 Task: Create a due date automation trigger when advanced on, on the monday of the week a card is due add content with a name or a description ending with resume at 11:00 AM.
Action: Mouse moved to (1294, 131)
Screenshot: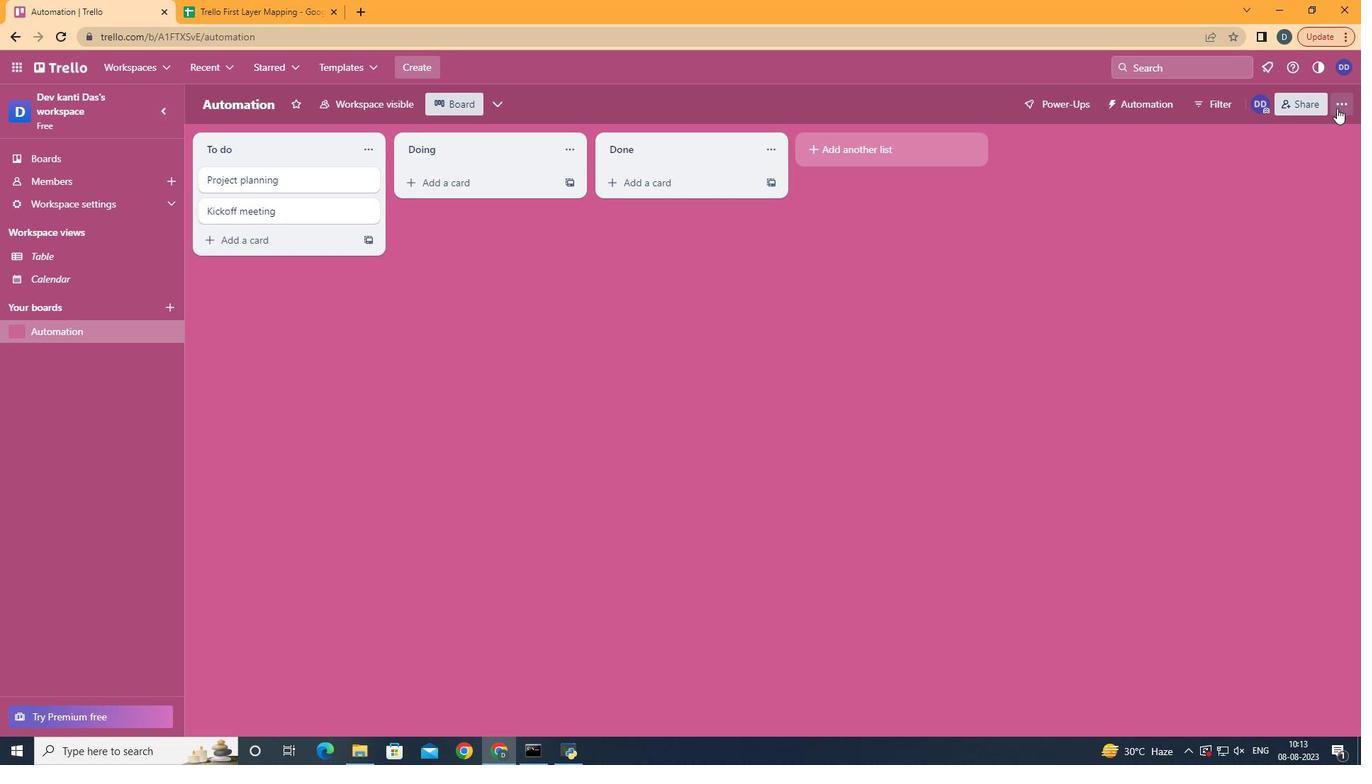 
Action: Mouse pressed left at (1294, 131)
Screenshot: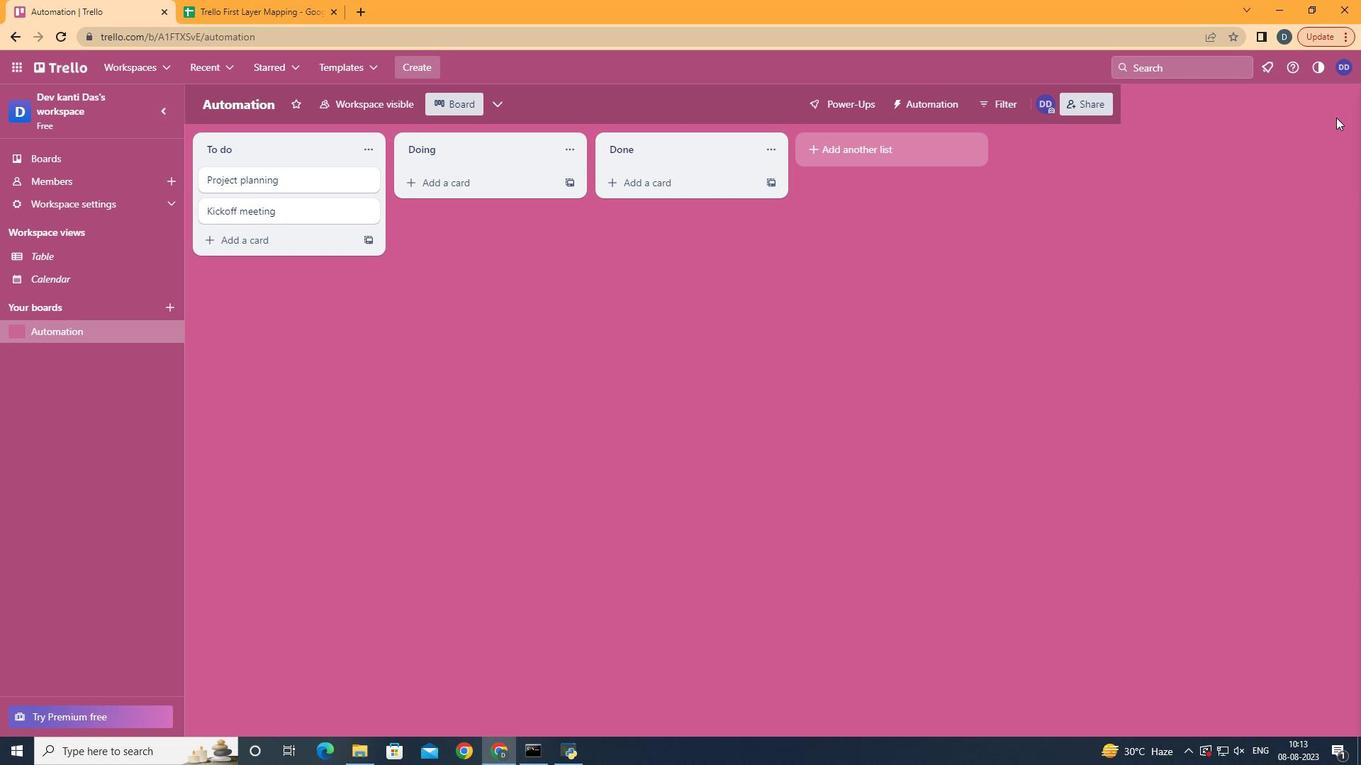 
Action: Mouse moved to (1185, 316)
Screenshot: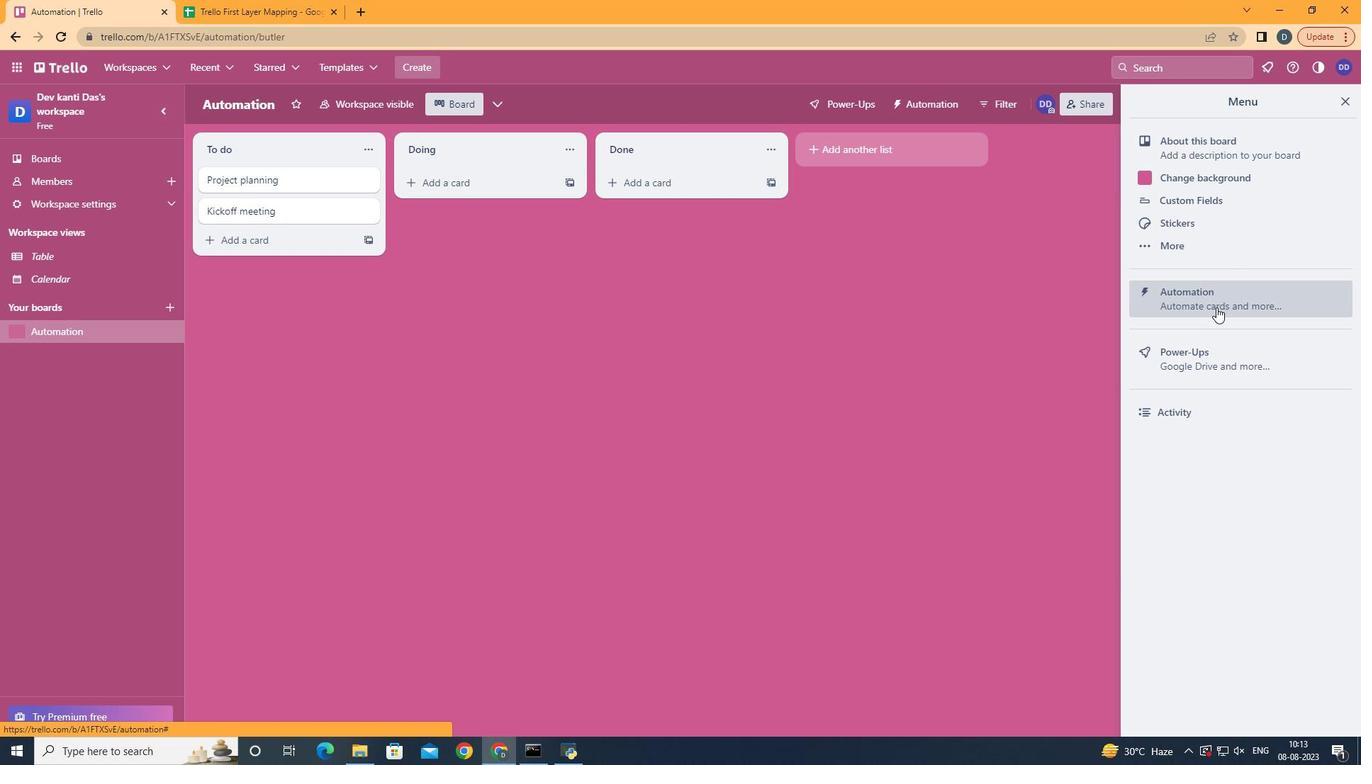 
Action: Mouse pressed left at (1185, 316)
Screenshot: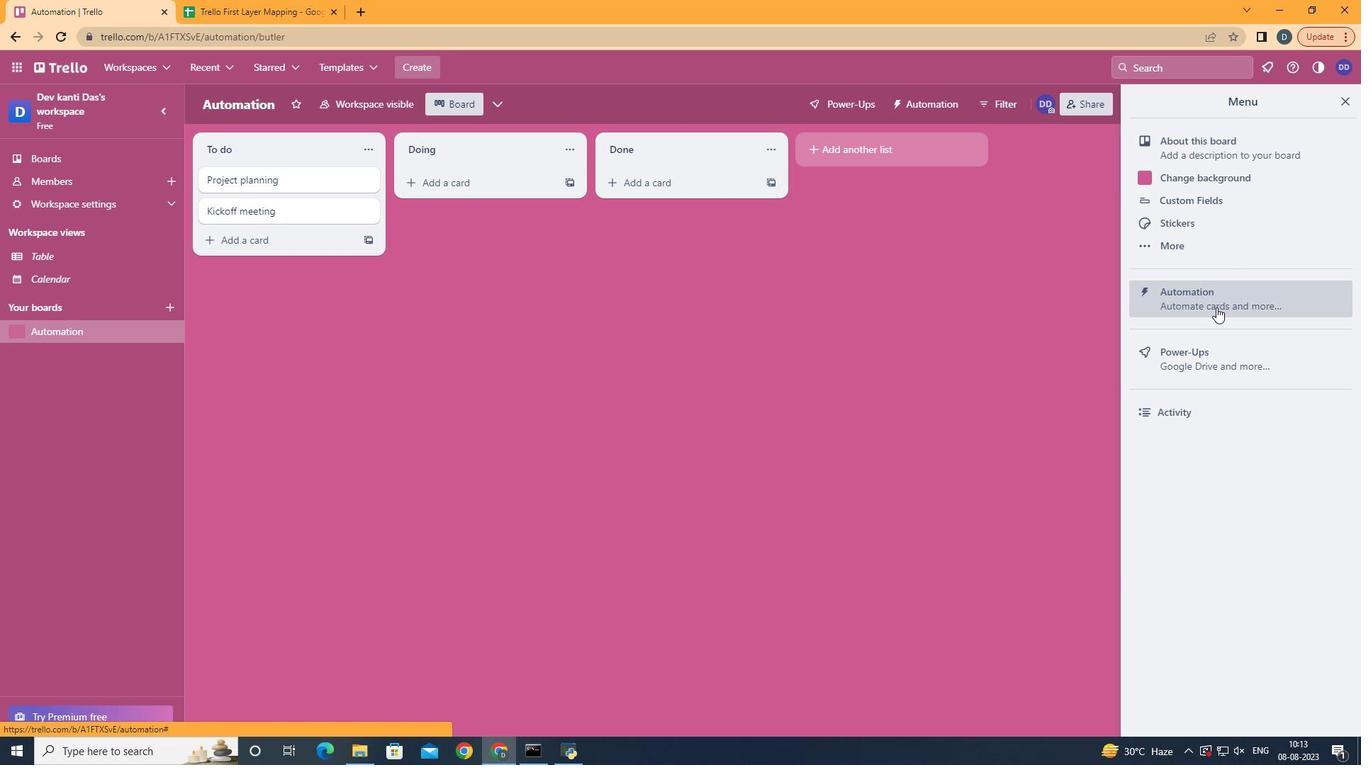 
Action: Mouse moved to (331, 295)
Screenshot: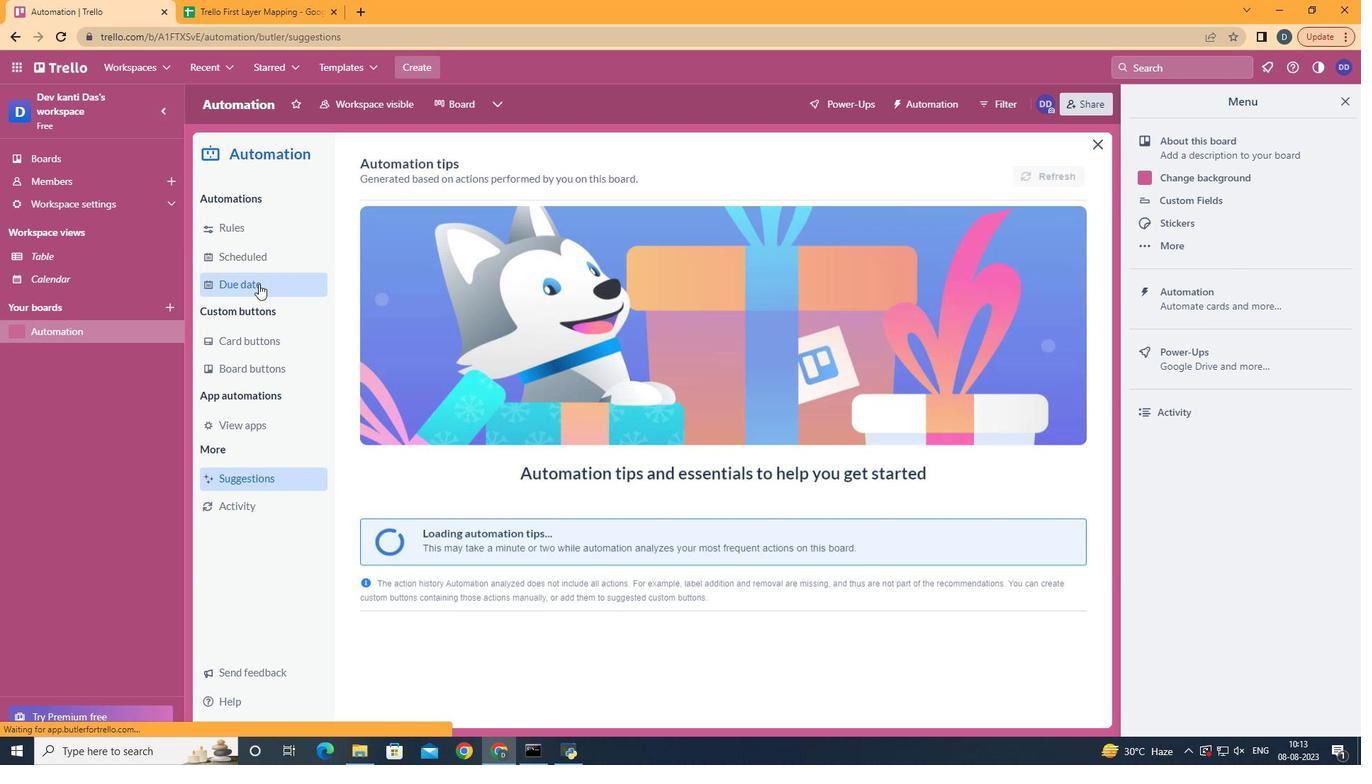
Action: Mouse pressed left at (331, 295)
Screenshot: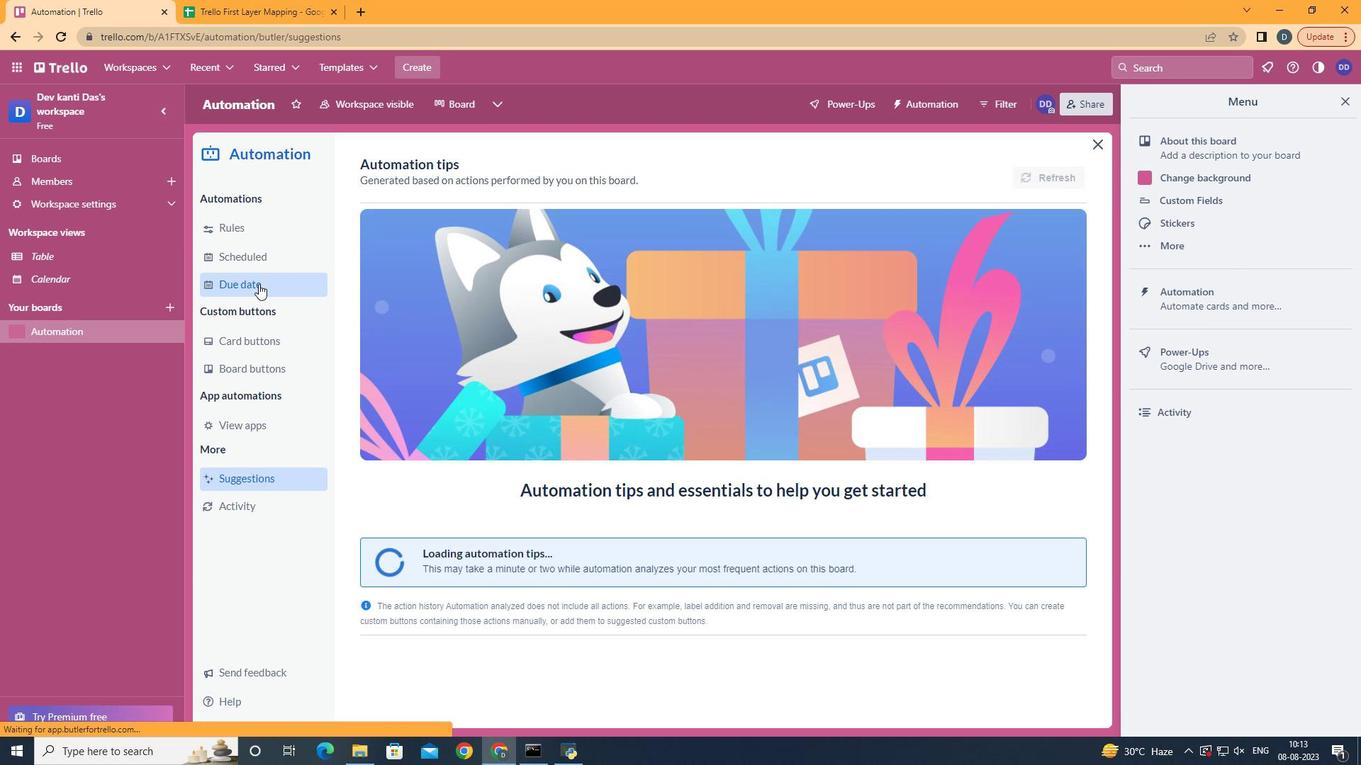 
Action: Mouse moved to (986, 189)
Screenshot: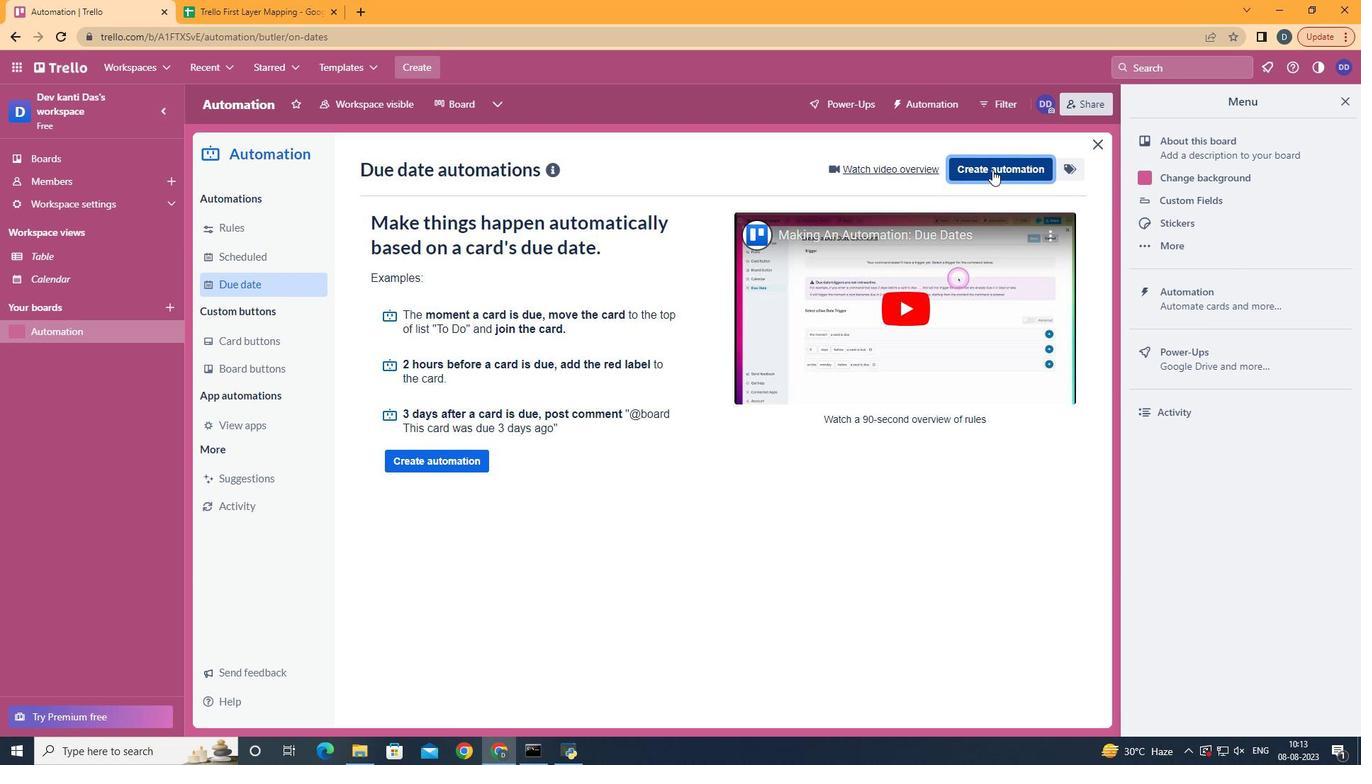 
Action: Mouse pressed left at (986, 189)
Screenshot: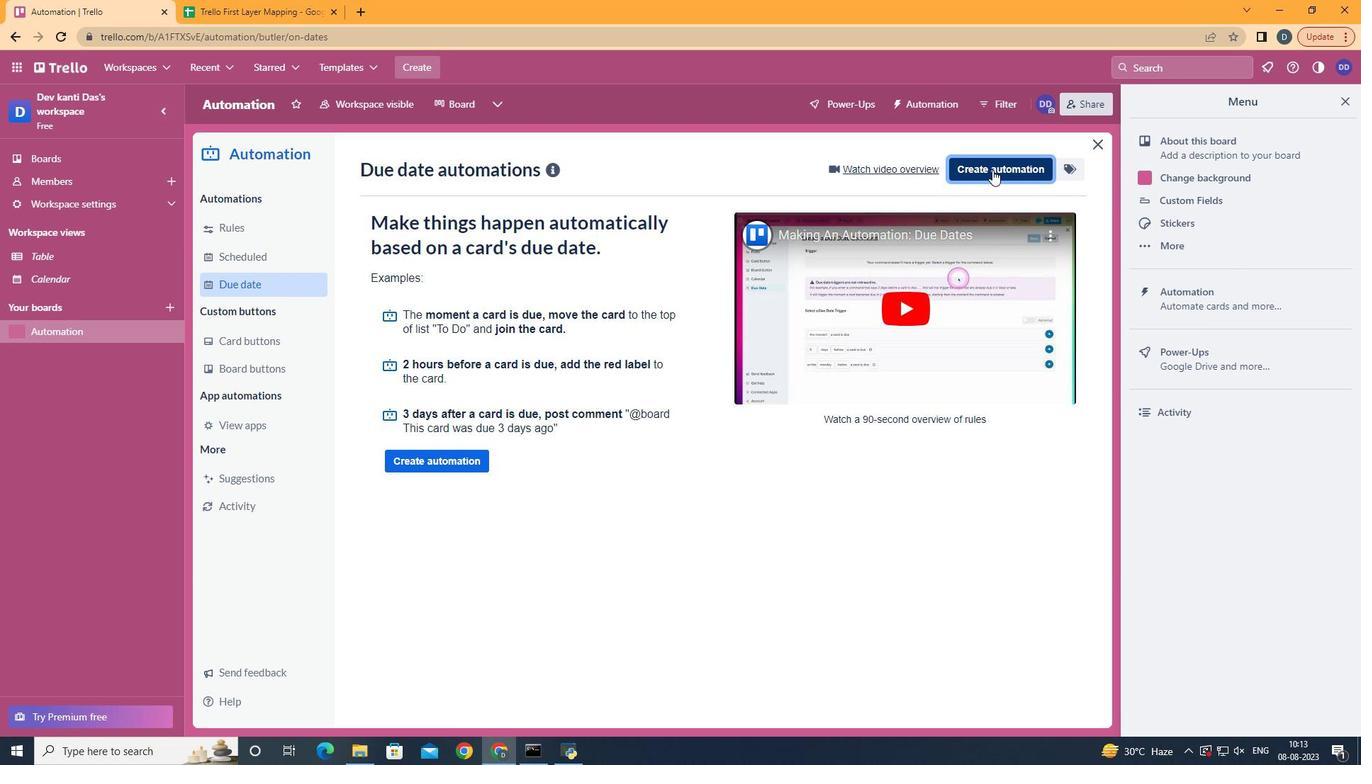 
Action: Mouse moved to (758, 320)
Screenshot: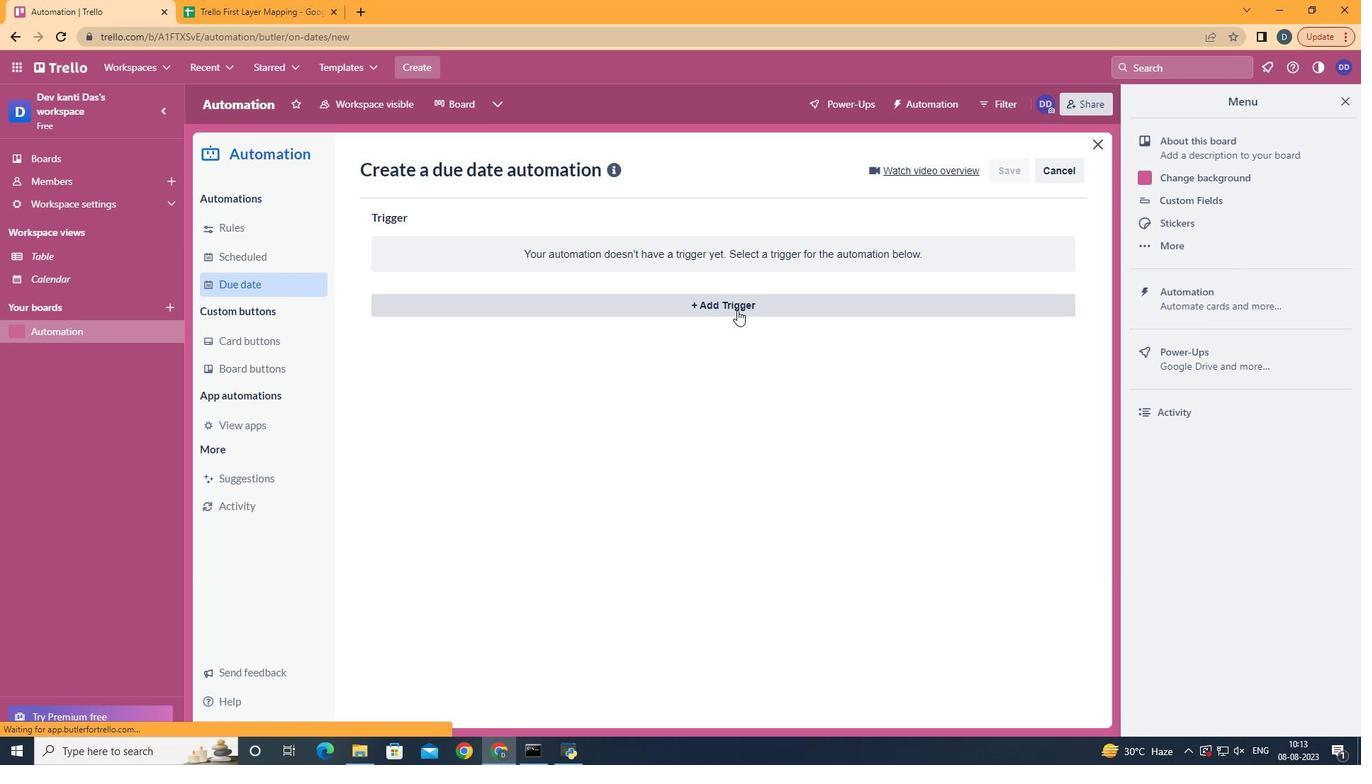 
Action: Mouse pressed left at (758, 320)
Screenshot: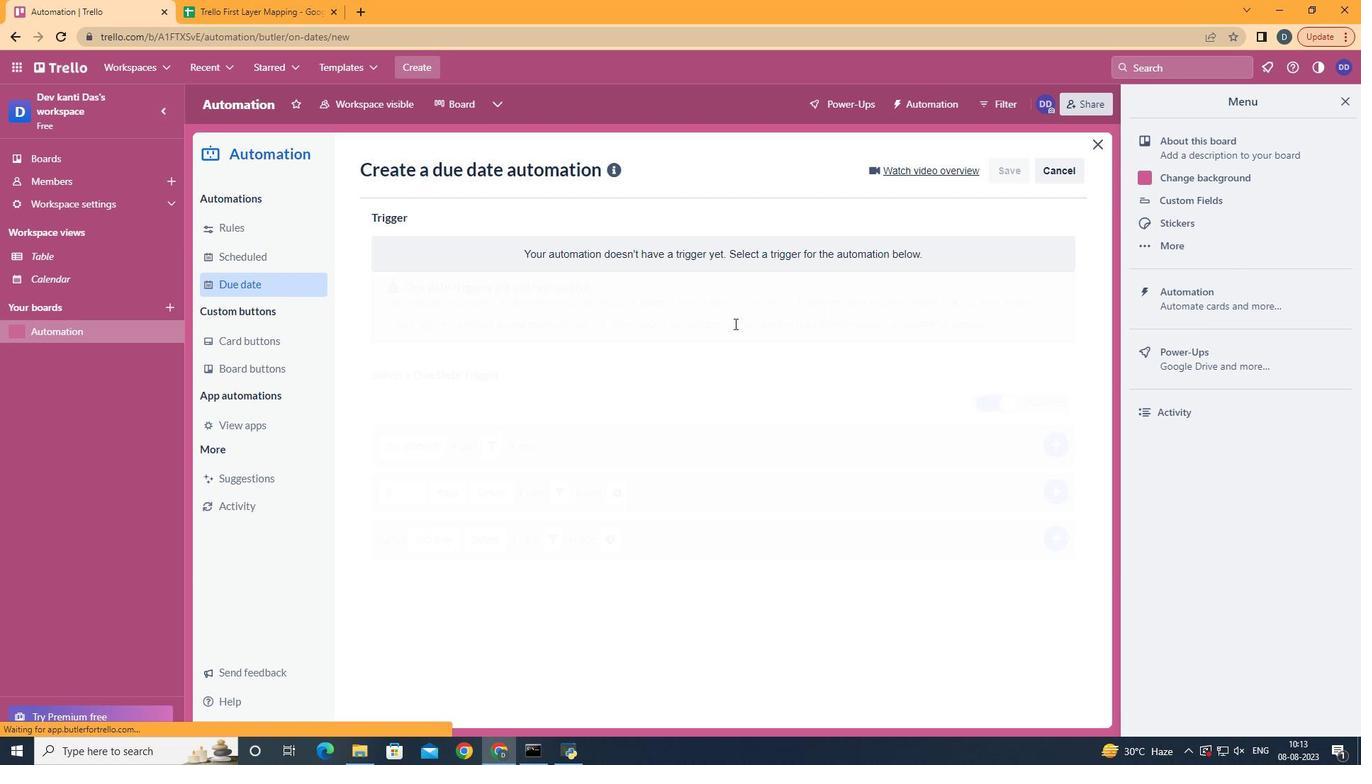 
Action: Mouse moved to (521, 370)
Screenshot: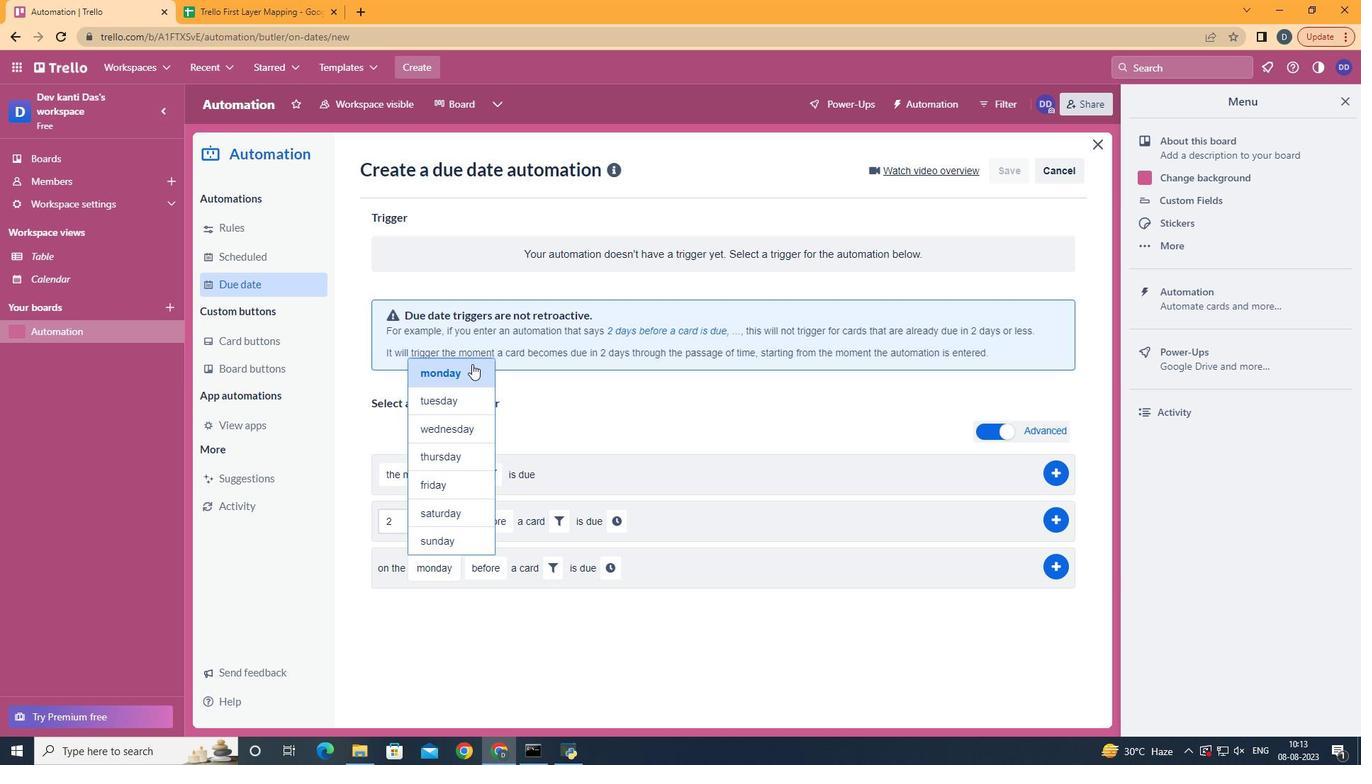
Action: Mouse pressed left at (521, 370)
Screenshot: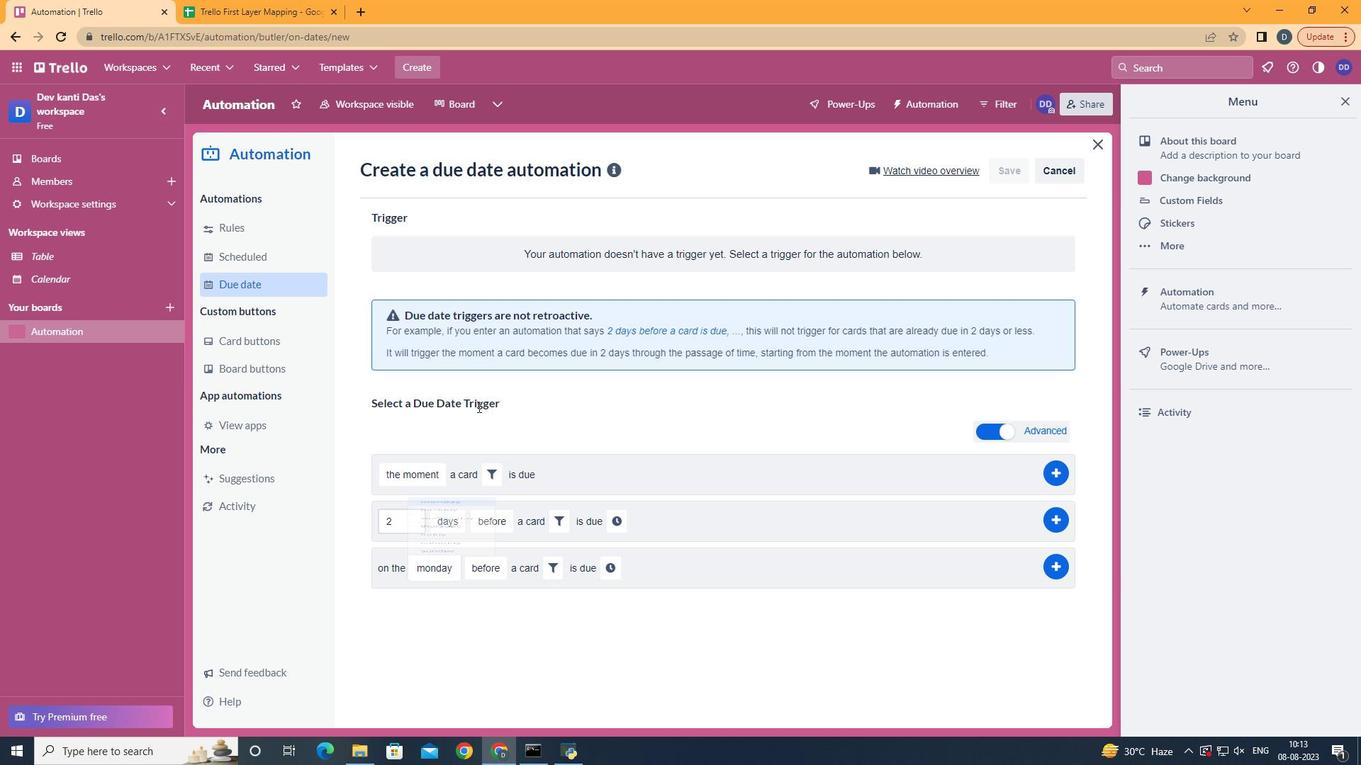 
Action: Mouse moved to (572, 632)
Screenshot: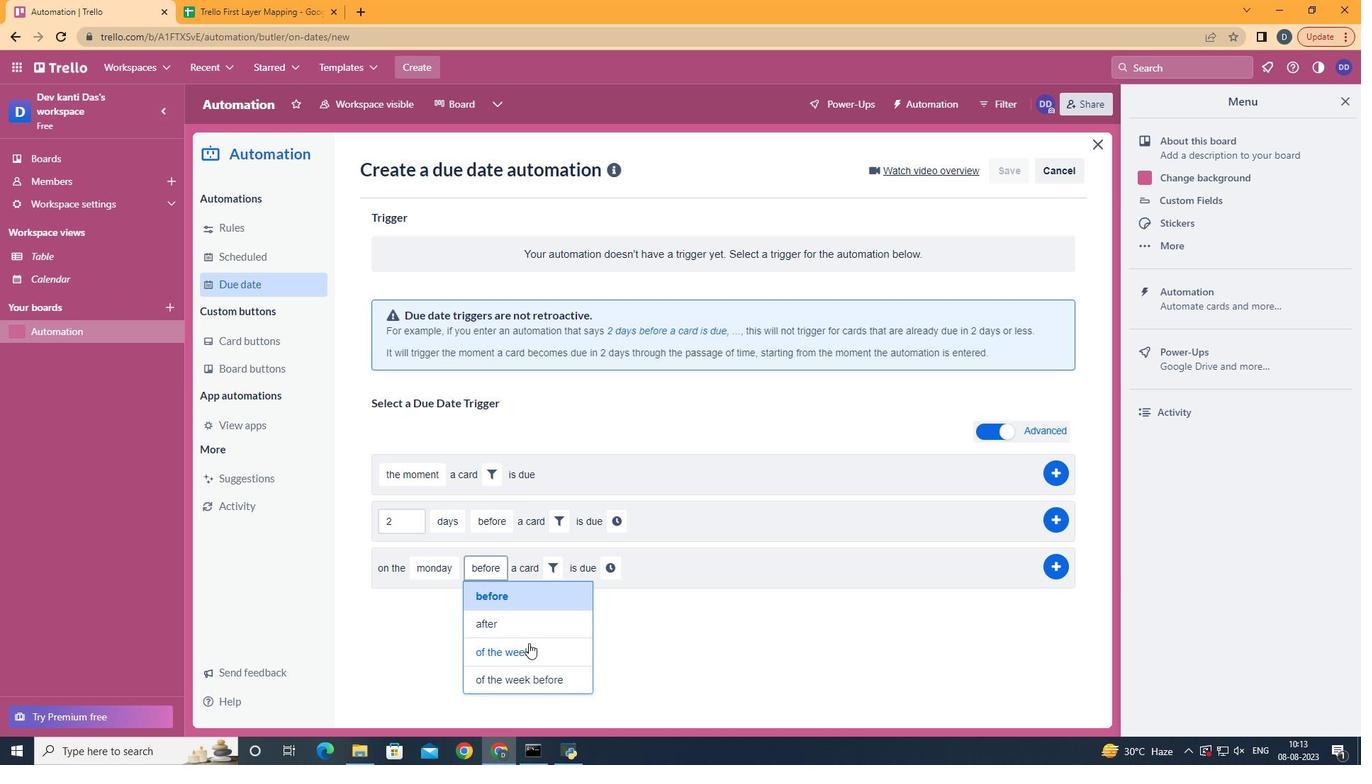 
Action: Mouse pressed left at (572, 632)
Screenshot: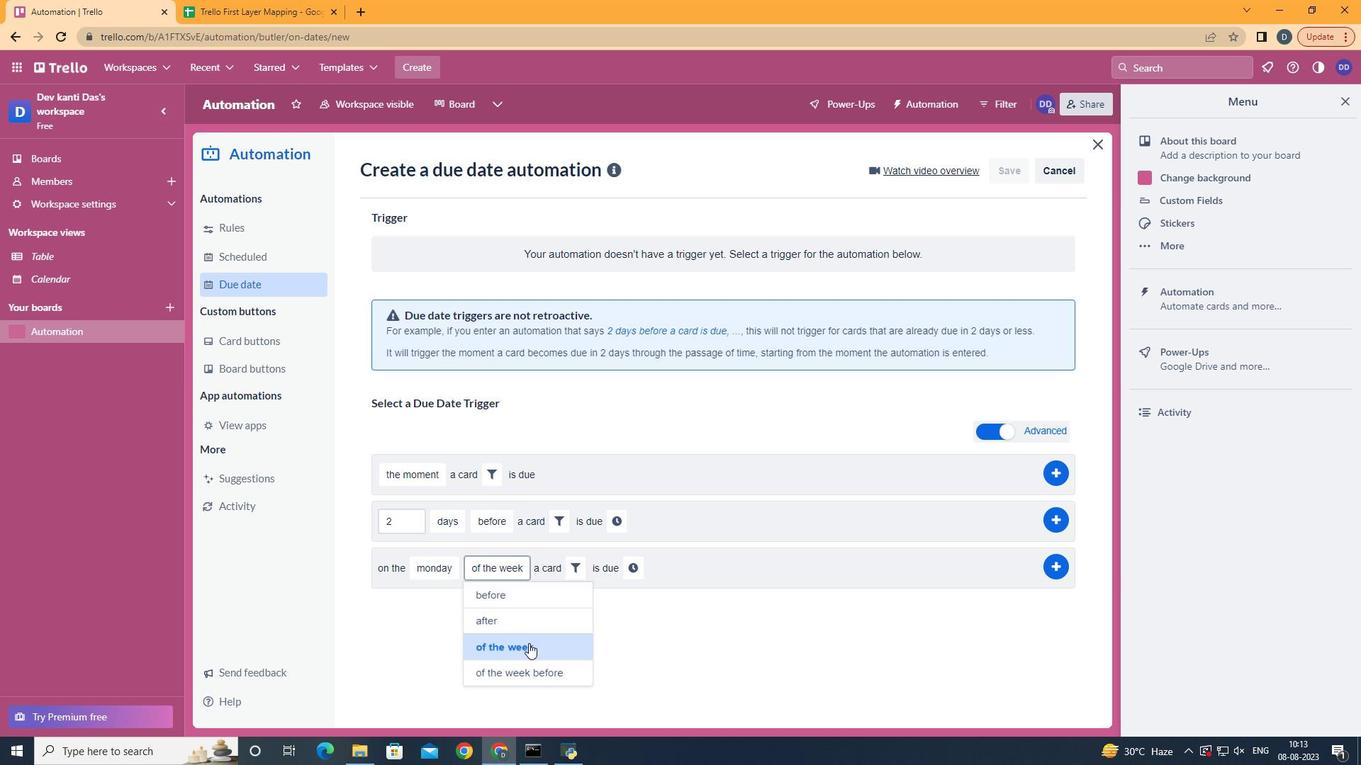 
Action: Mouse moved to (613, 565)
Screenshot: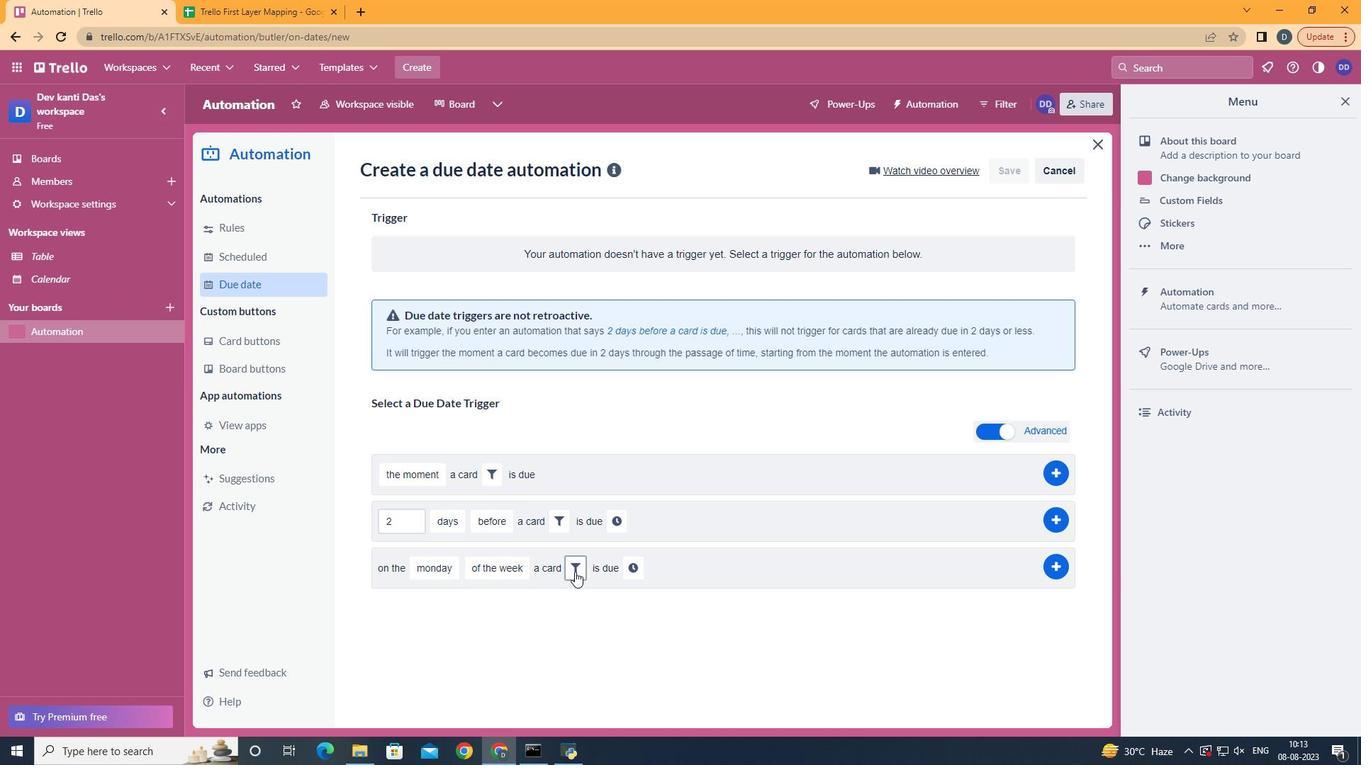 
Action: Mouse pressed left at (613, 565)
Screenshot: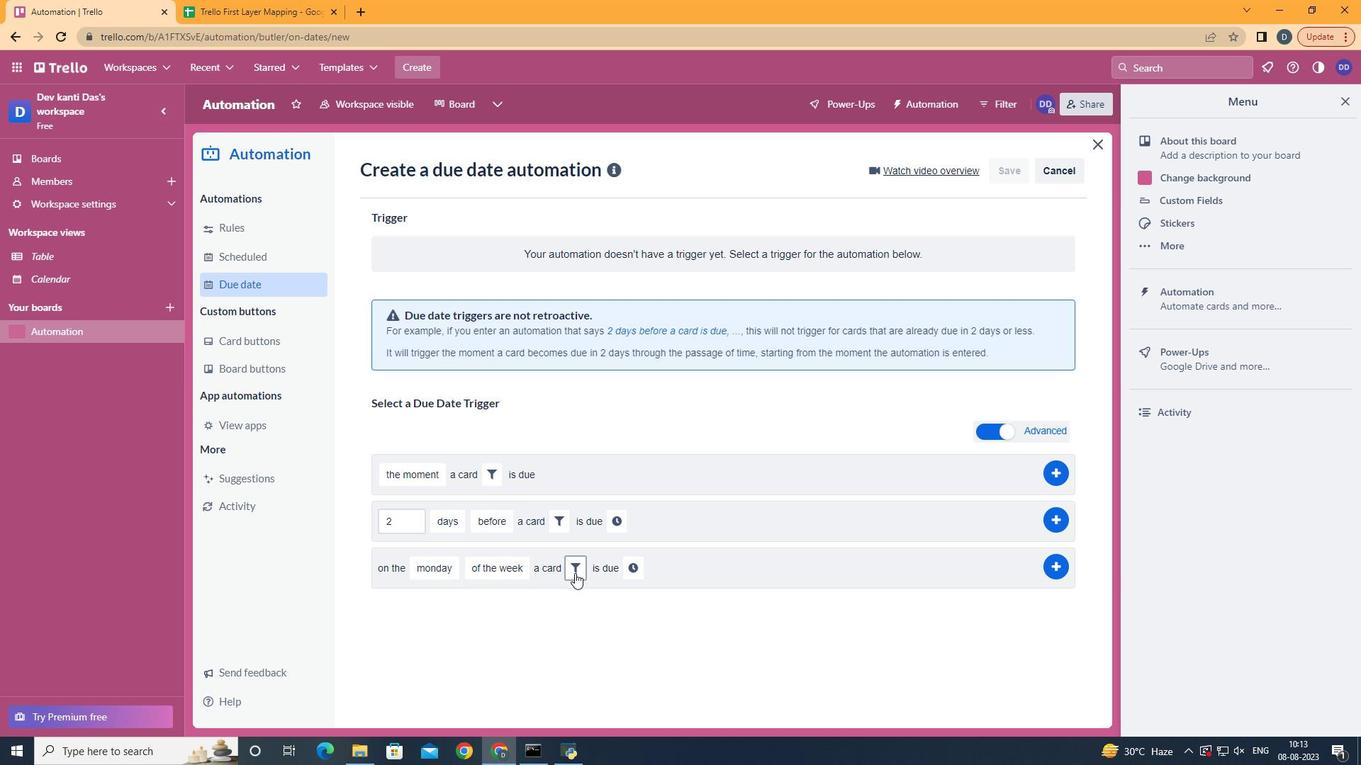 
Action: Mouse moved to (771, 598)
Screenshot: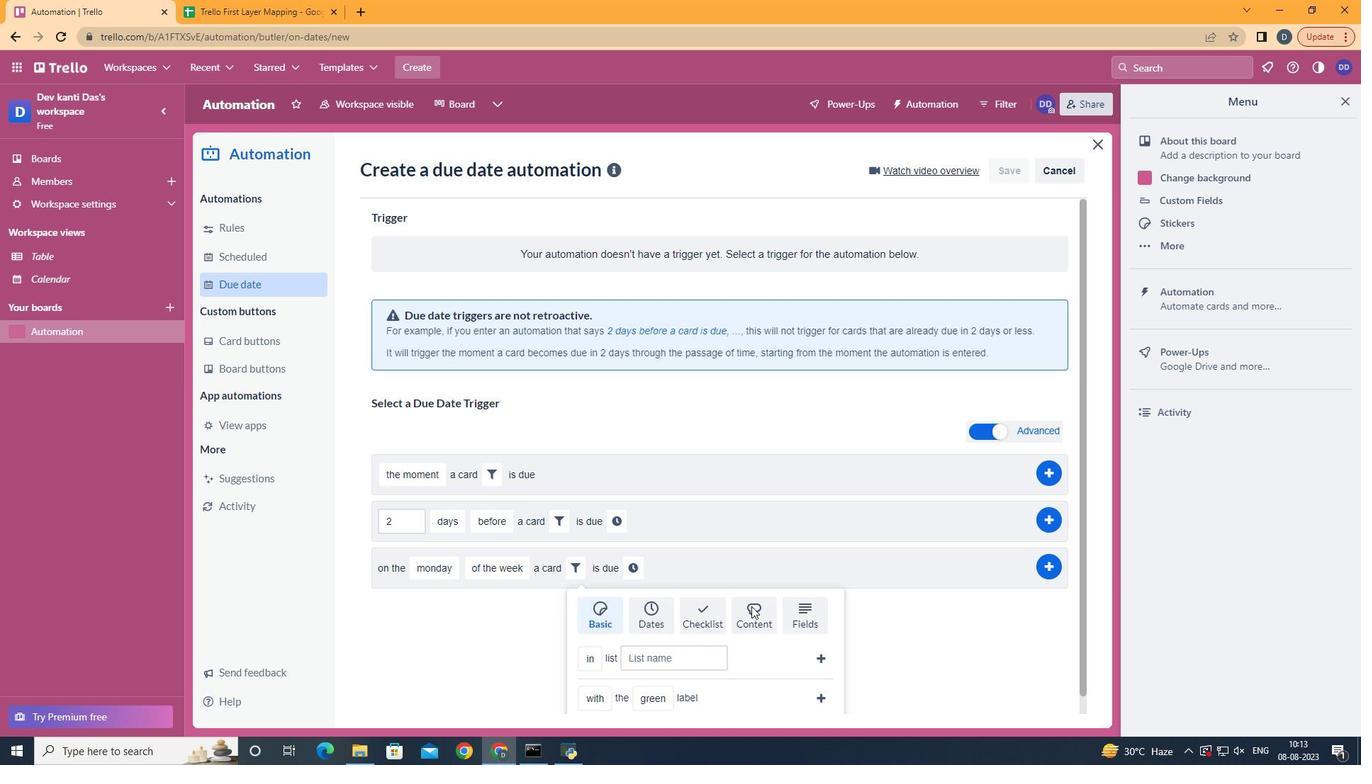 
Action: Mouse pressed left at (771, 598)
Screenshot: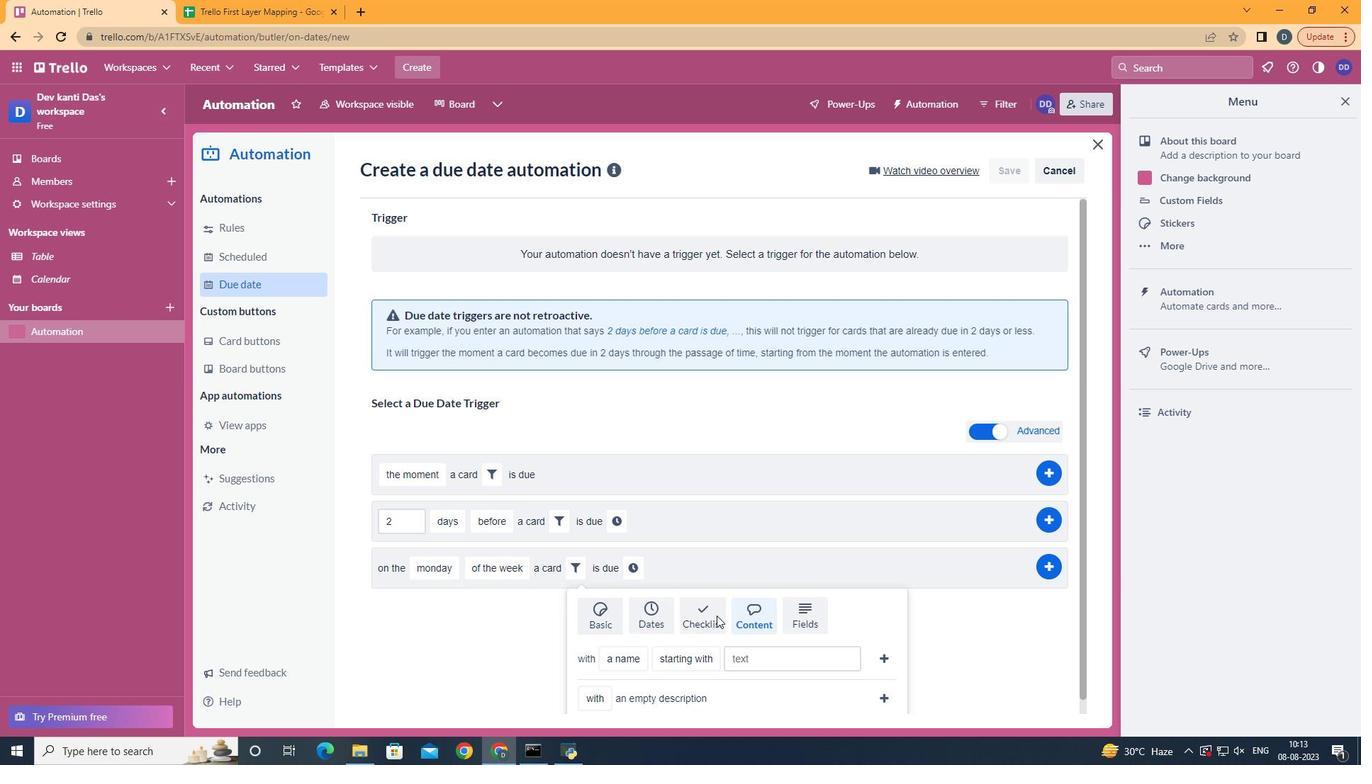 
Action: Mouse moved to (681, 620)
Screenshot: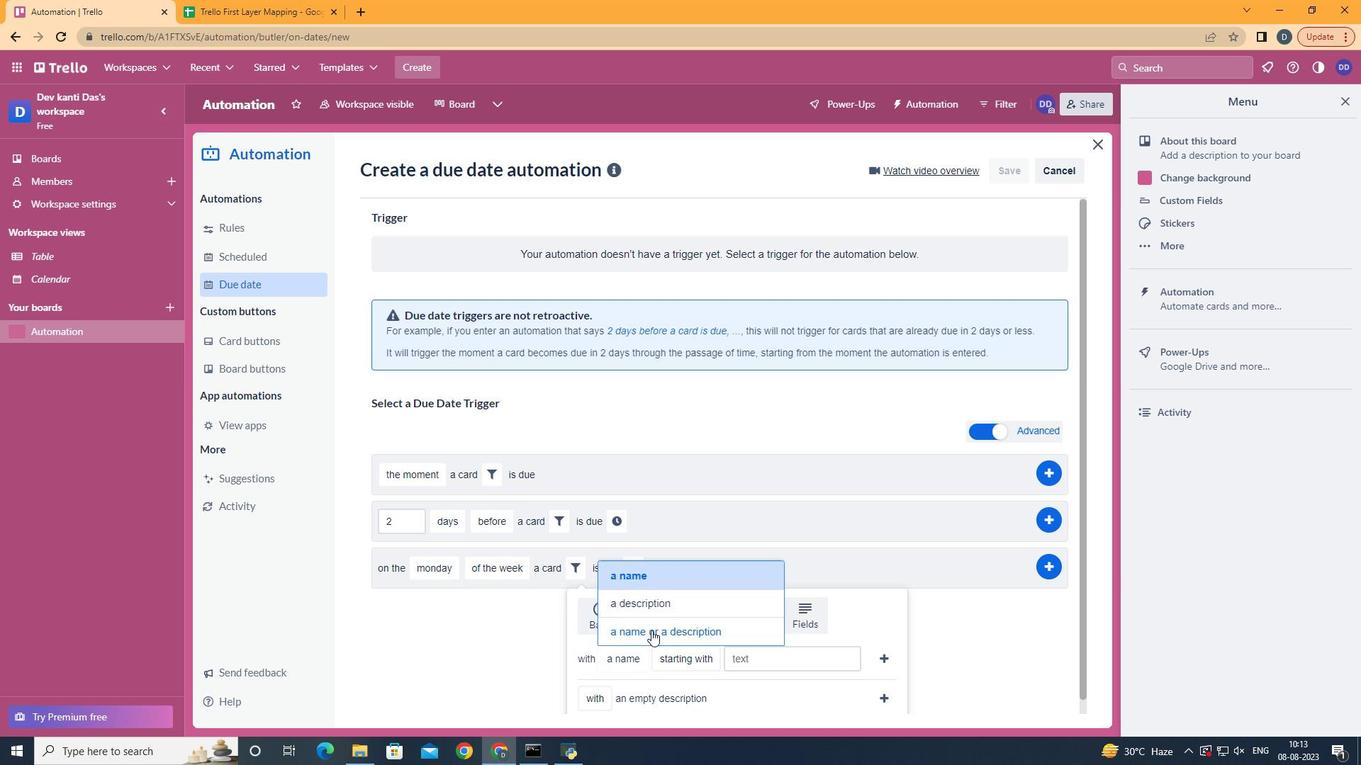 
Action: Mouse pressed left at (681, 620)
Screenshot: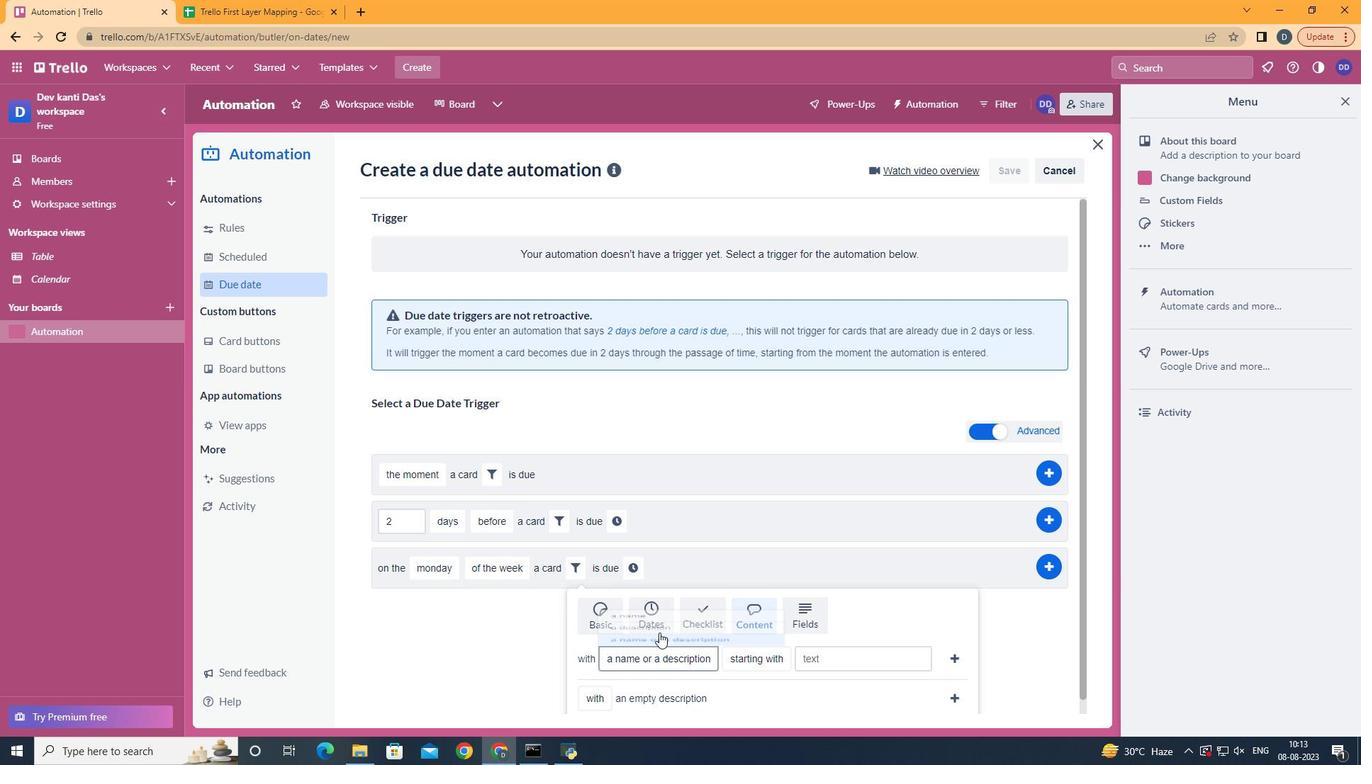 
Action: Mouse moved to (793, 511)
Screenshot: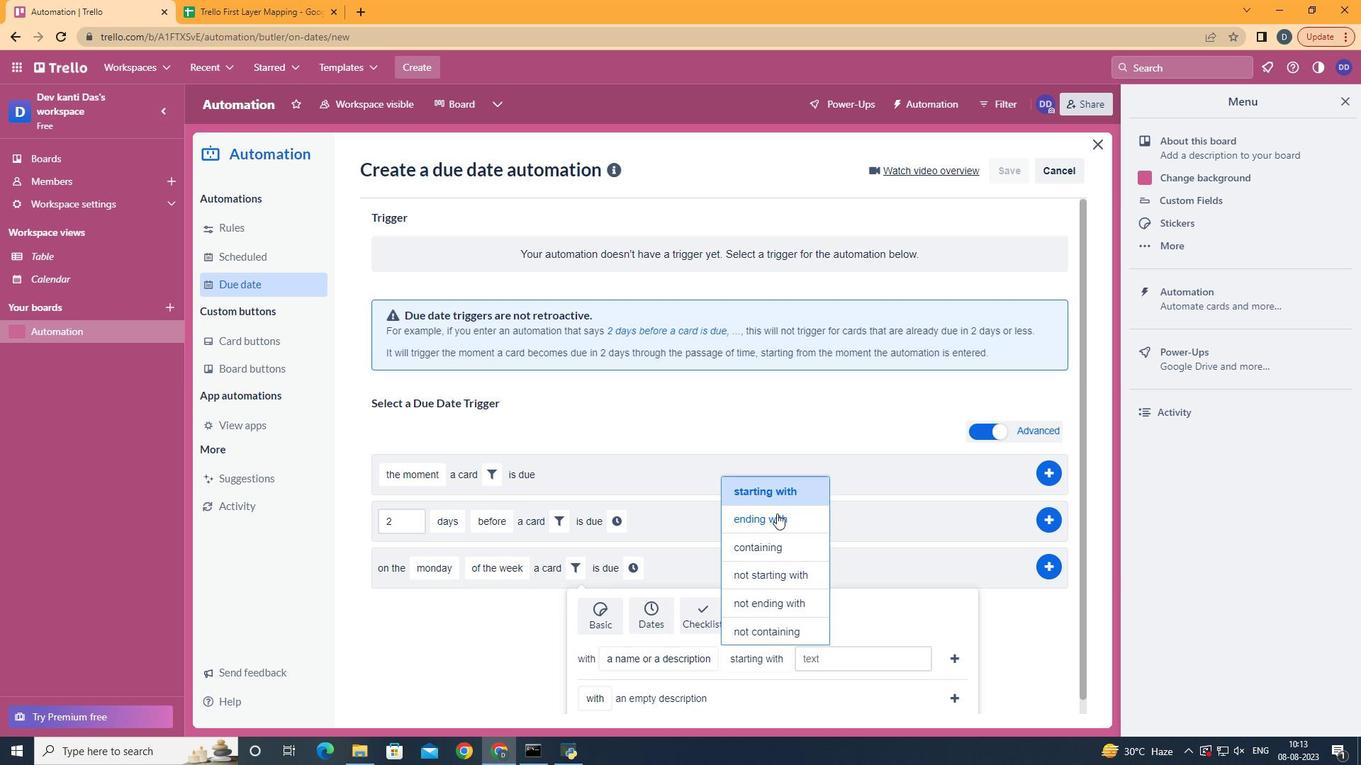
Action: Mouse pressed left at (793, 511)
Screenshot: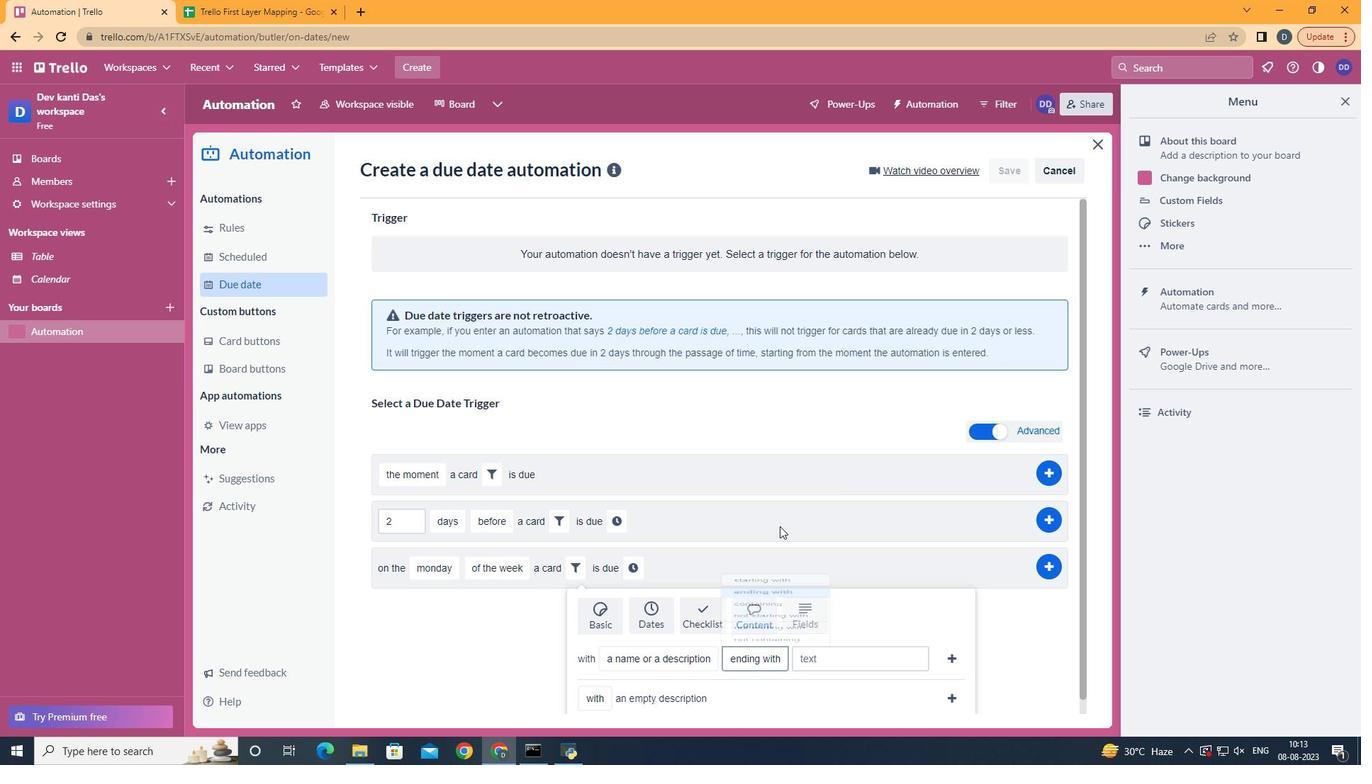 
Action: Mouse moved to (873, 646)
Screenshot: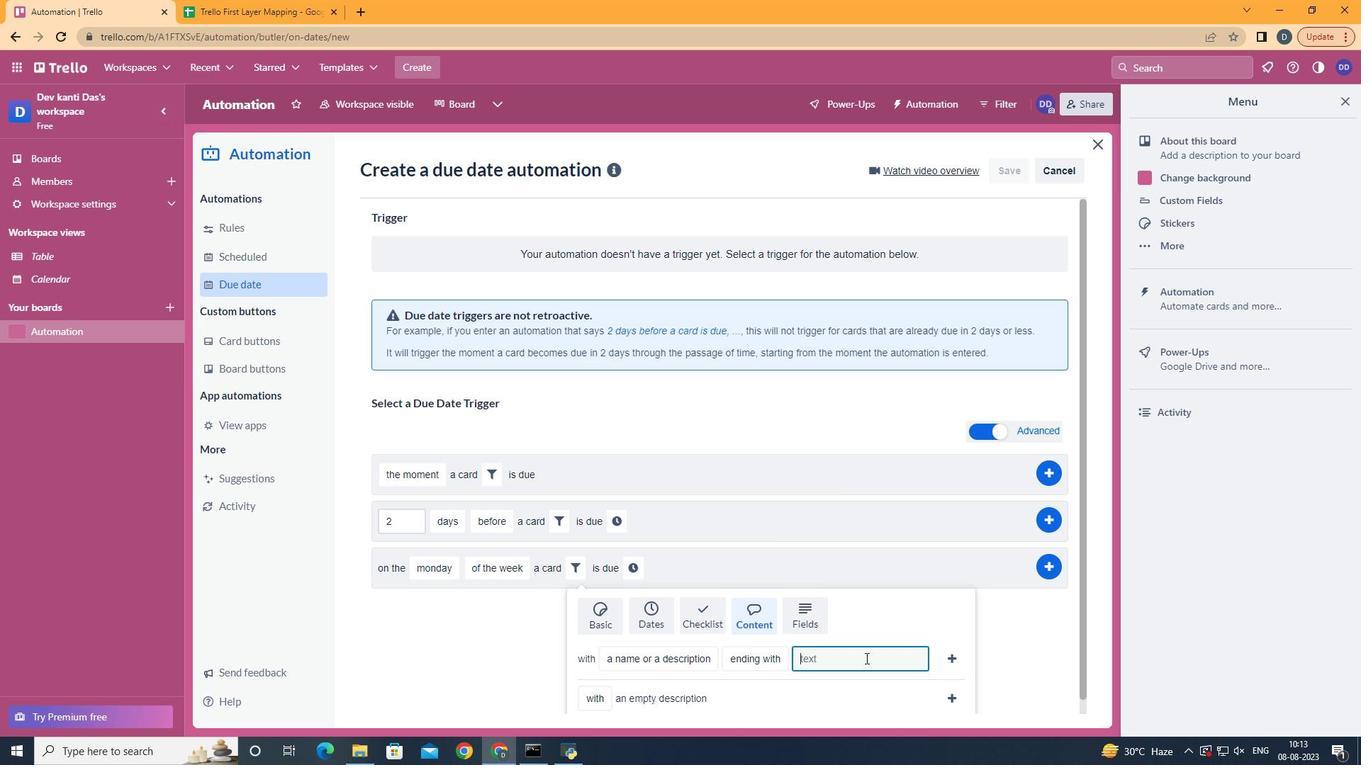 
Action: Mouse pressed left at (873, 646)
Screenshot: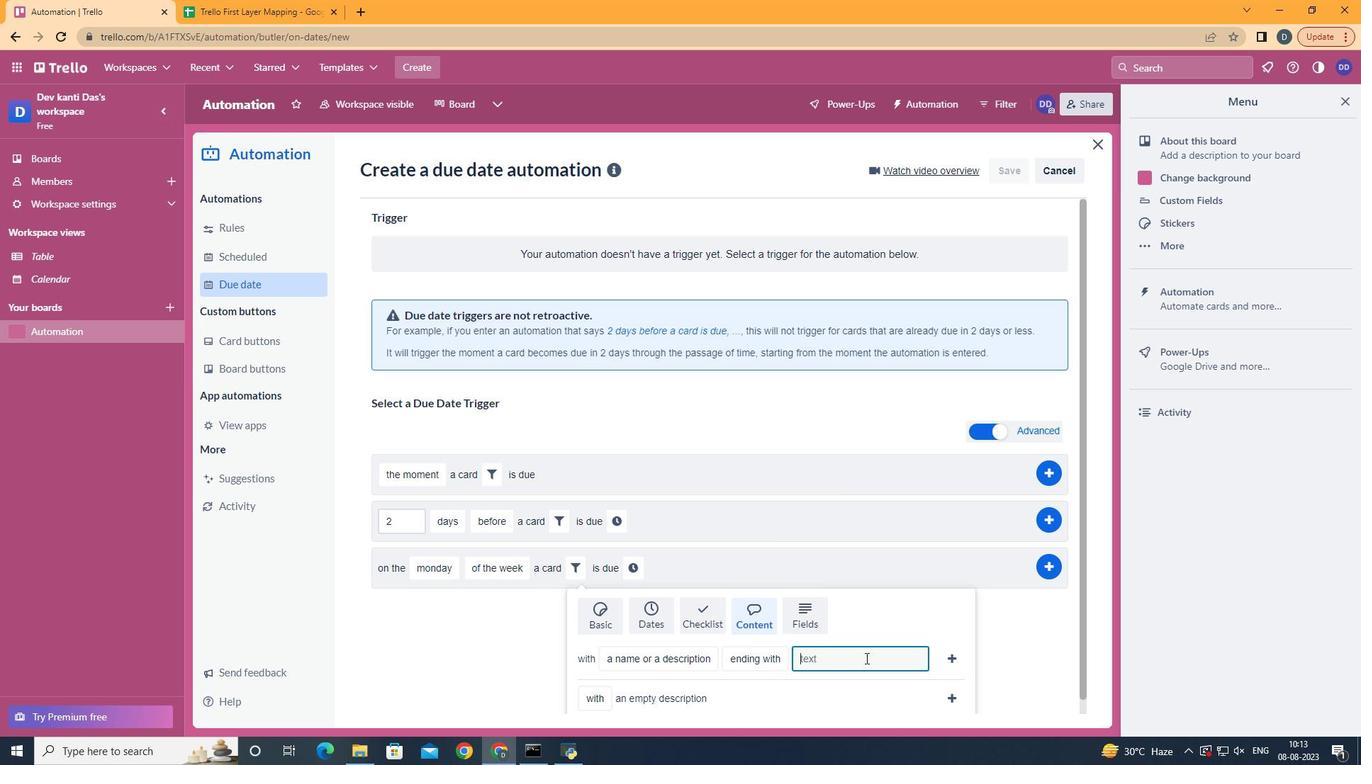 
Action: Key pressed resume
Screenshot: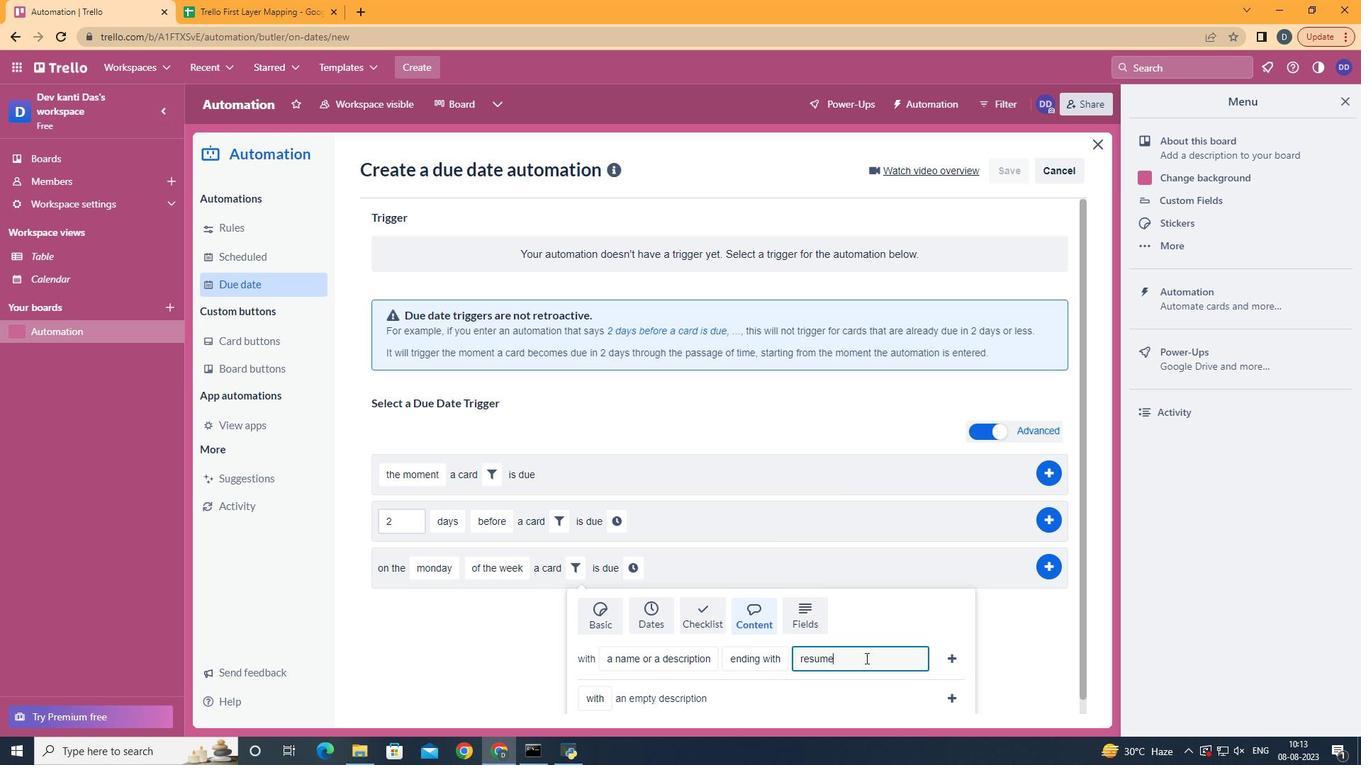 
Action: Mouse moved to (952, 645)
Screenshot: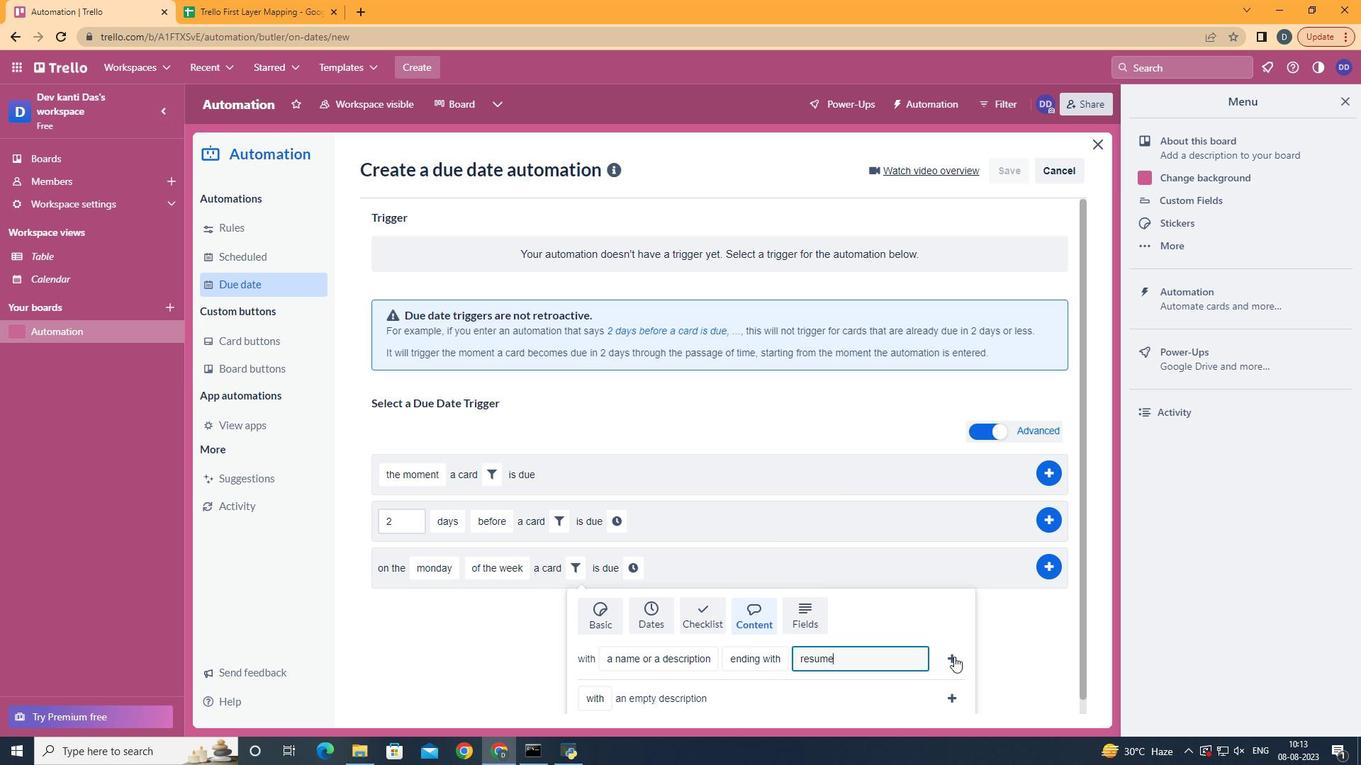 
Action: Mouse pressed left at (952, 645)
Screenshot: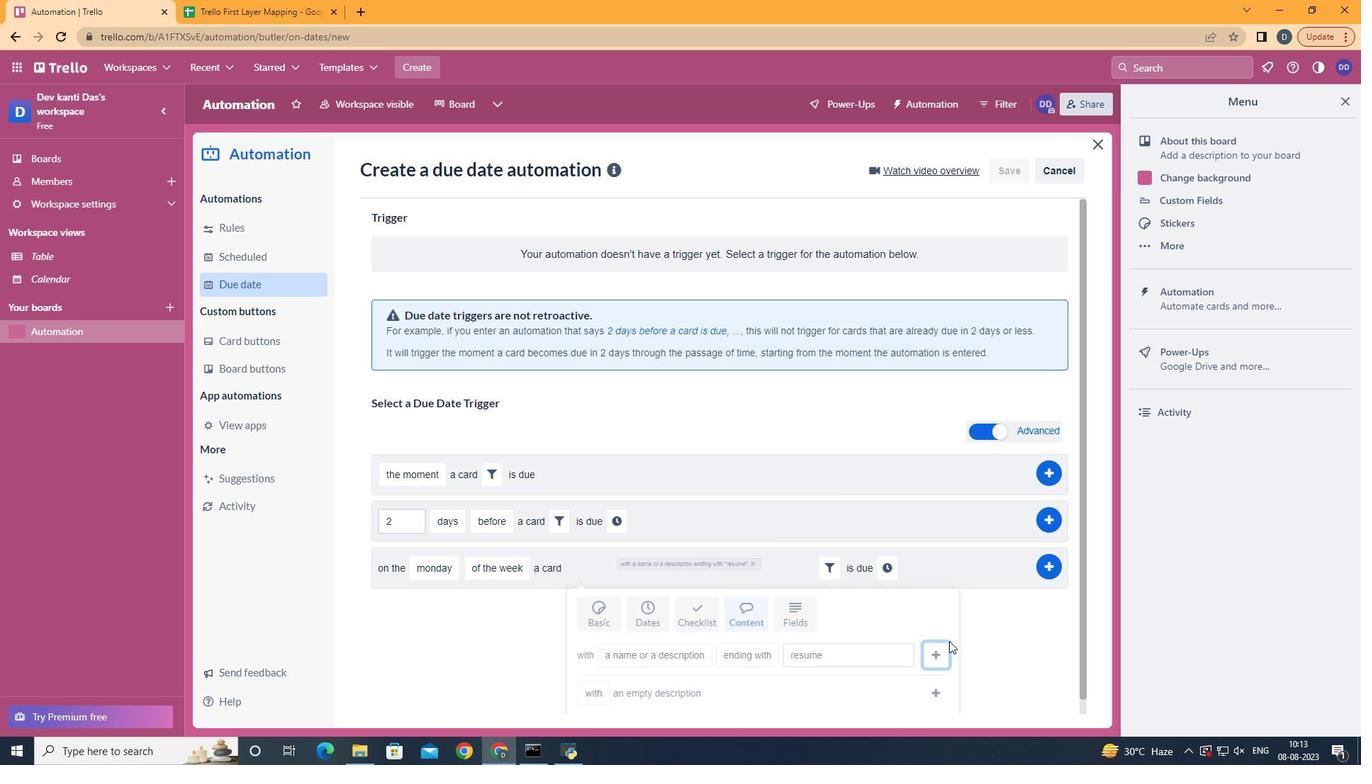 
Action: Mouse moved to (898, 557)
Screenshot: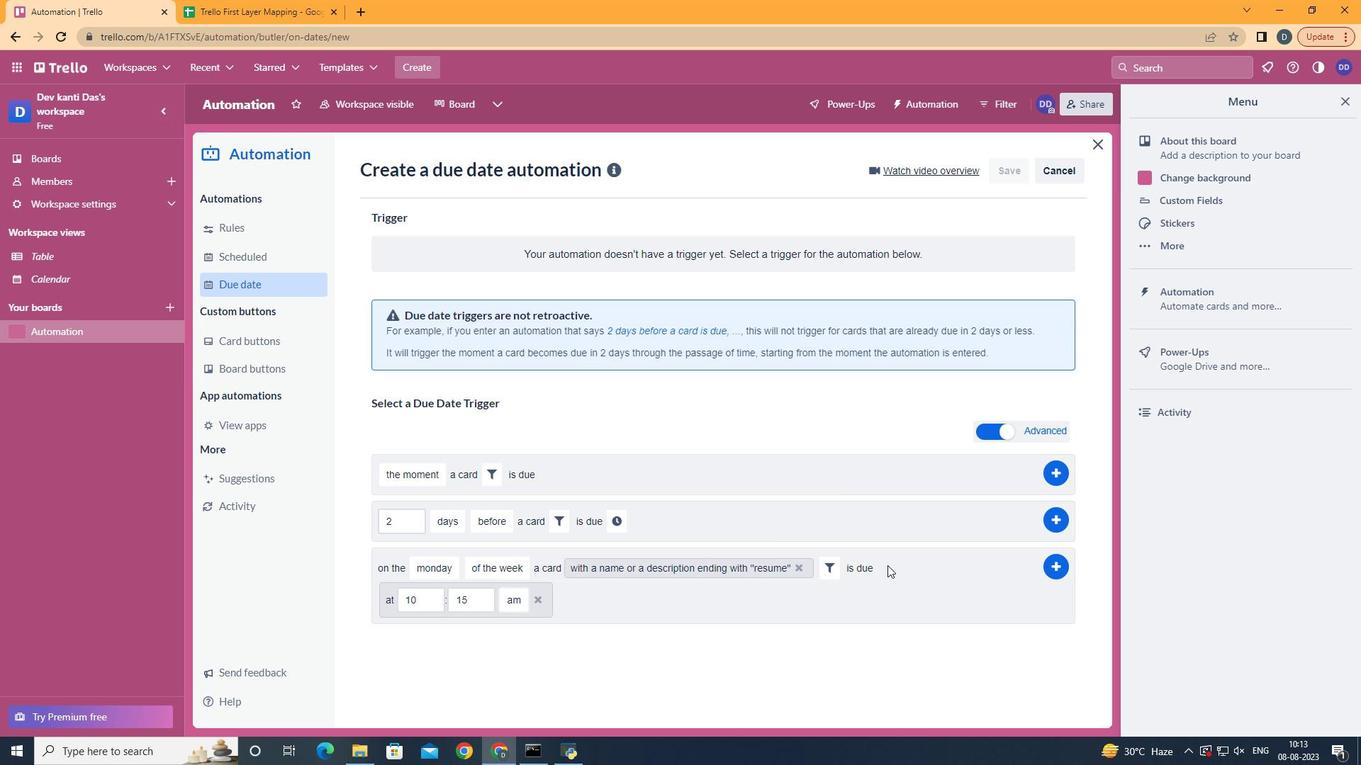 
Action: Mouse pressed left at (898, 557)
Screenshot: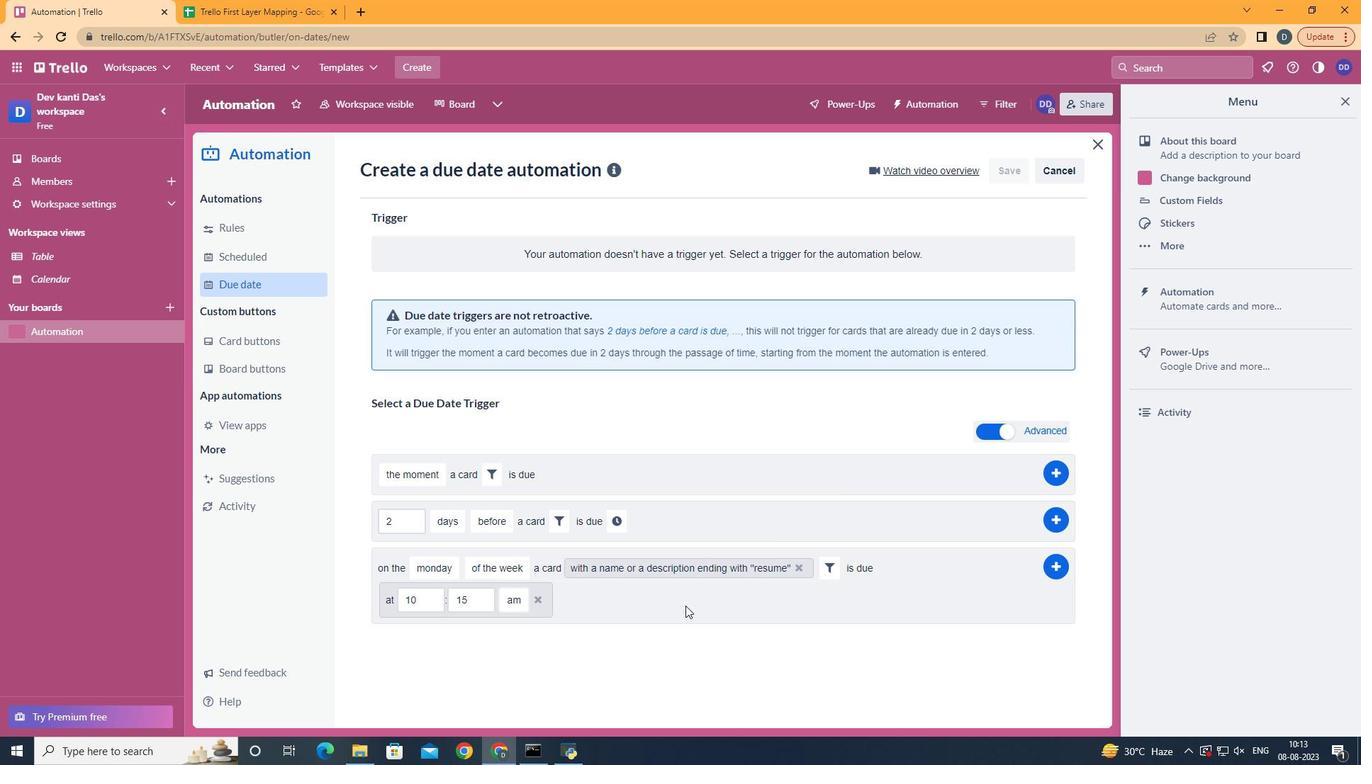 
Action: Mouse moved to (486, 587)
Screenshot: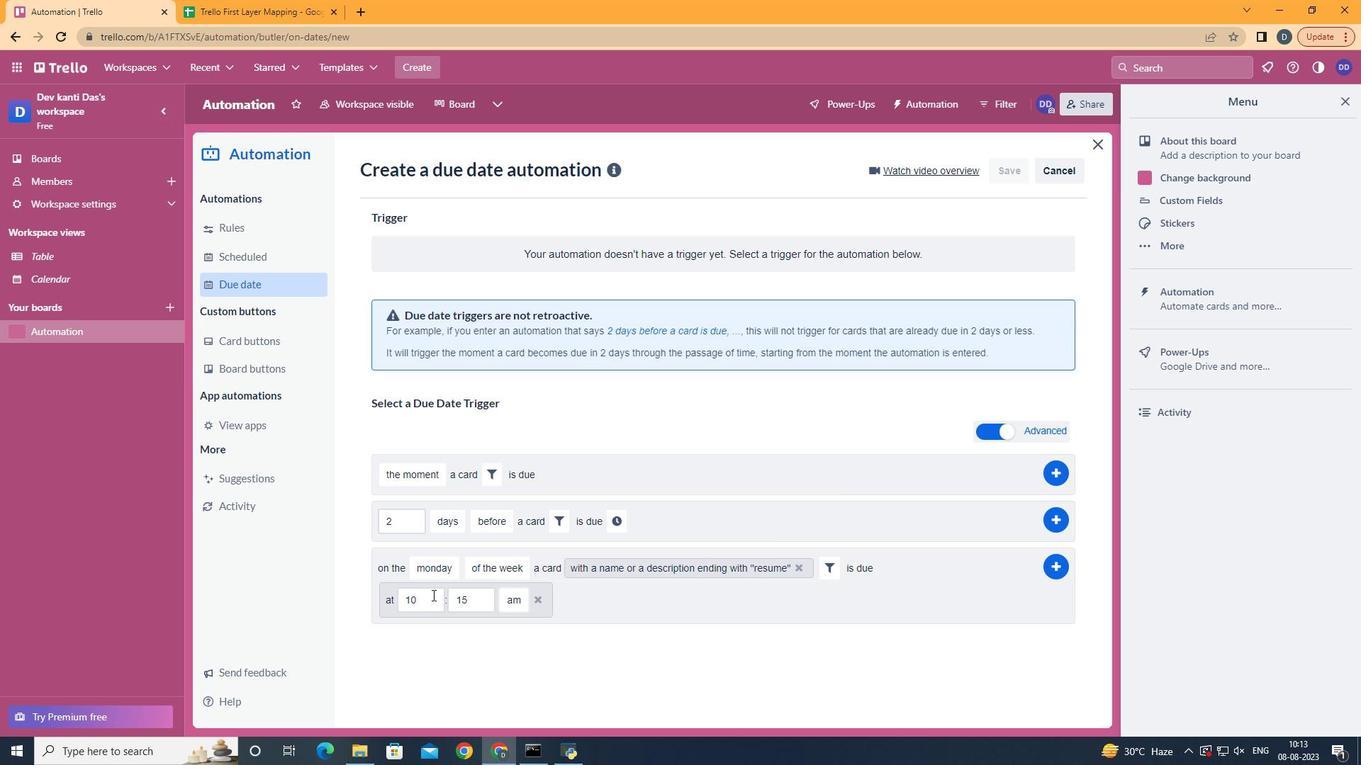 
Action: Mouse pressed left at (486, 587)
Screenshot: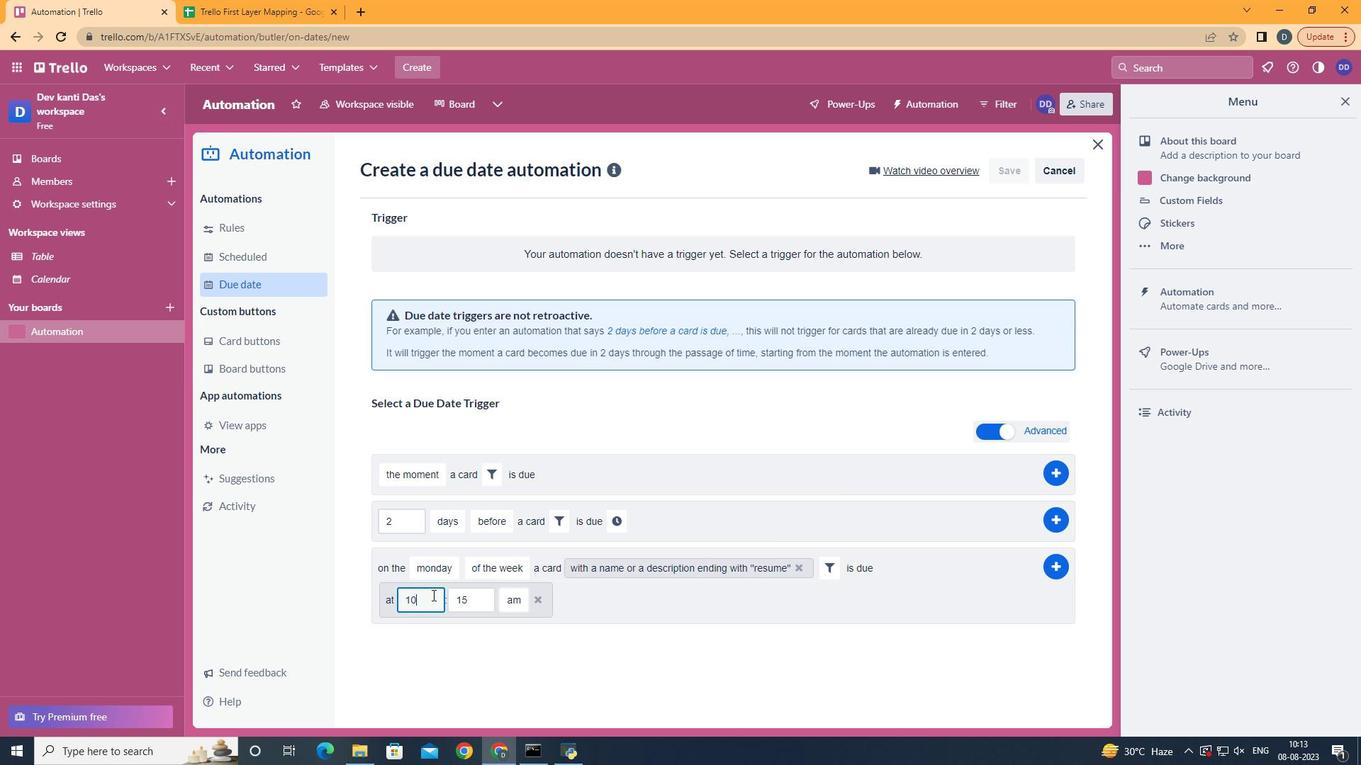 
Action: Key pressed <Key.backspace>1
Screenshot: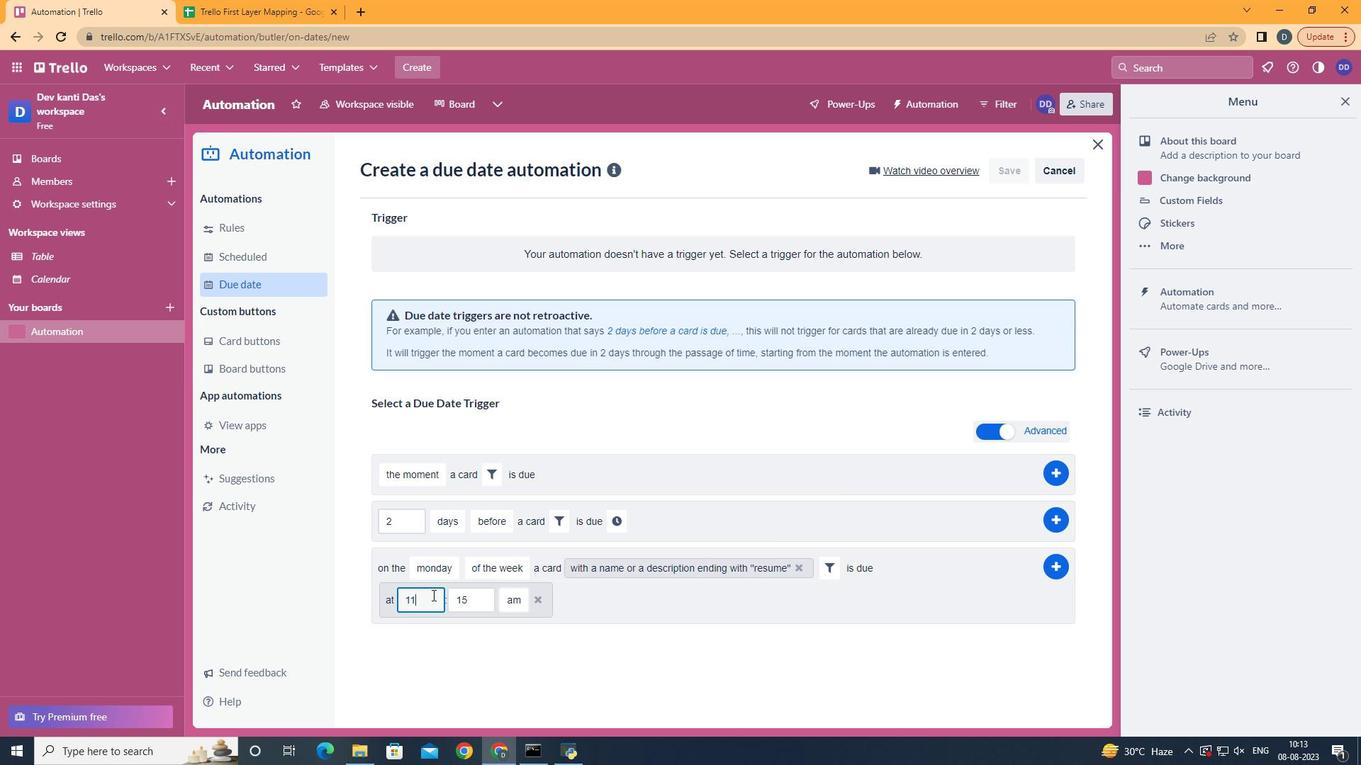 
Action: Mouse moved to (531, 599)
Screenshot: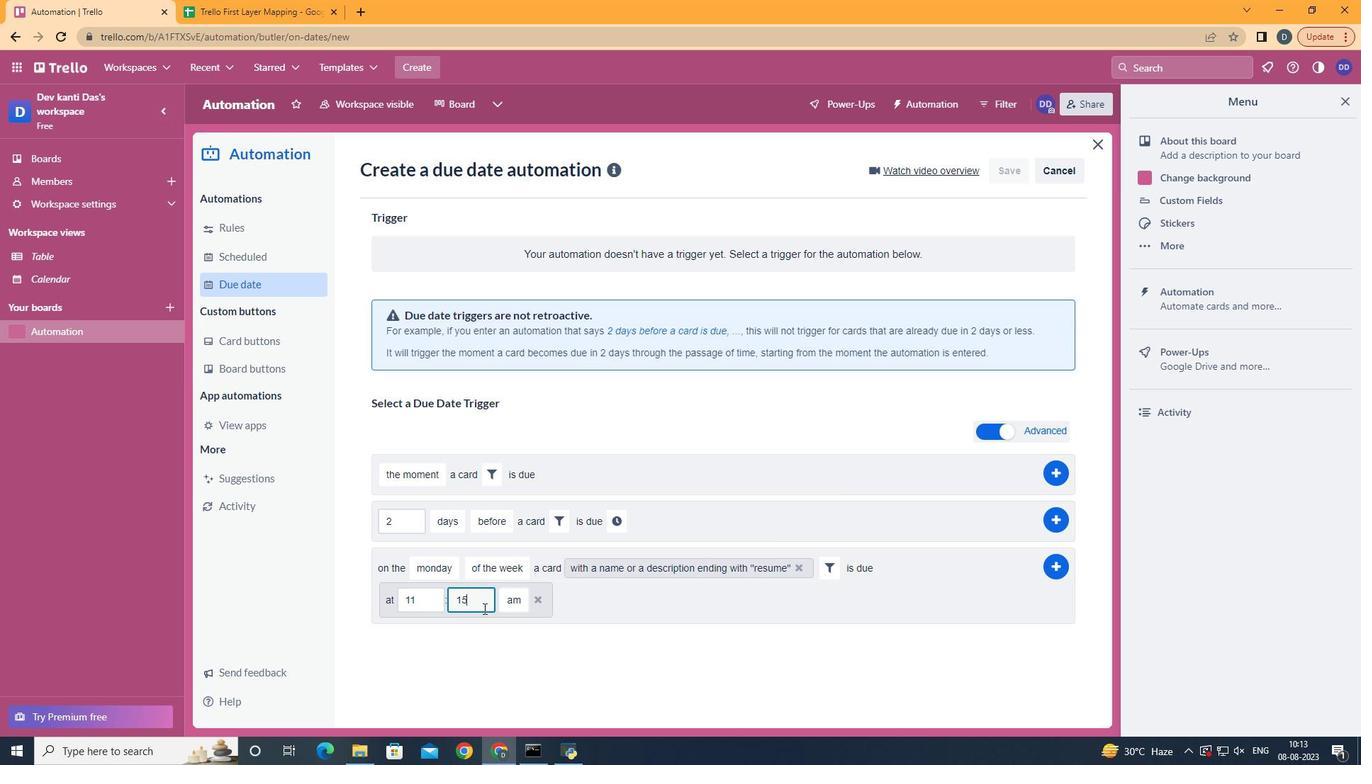 
Action: Mouse pressed left at (531, 599)
Screenshot: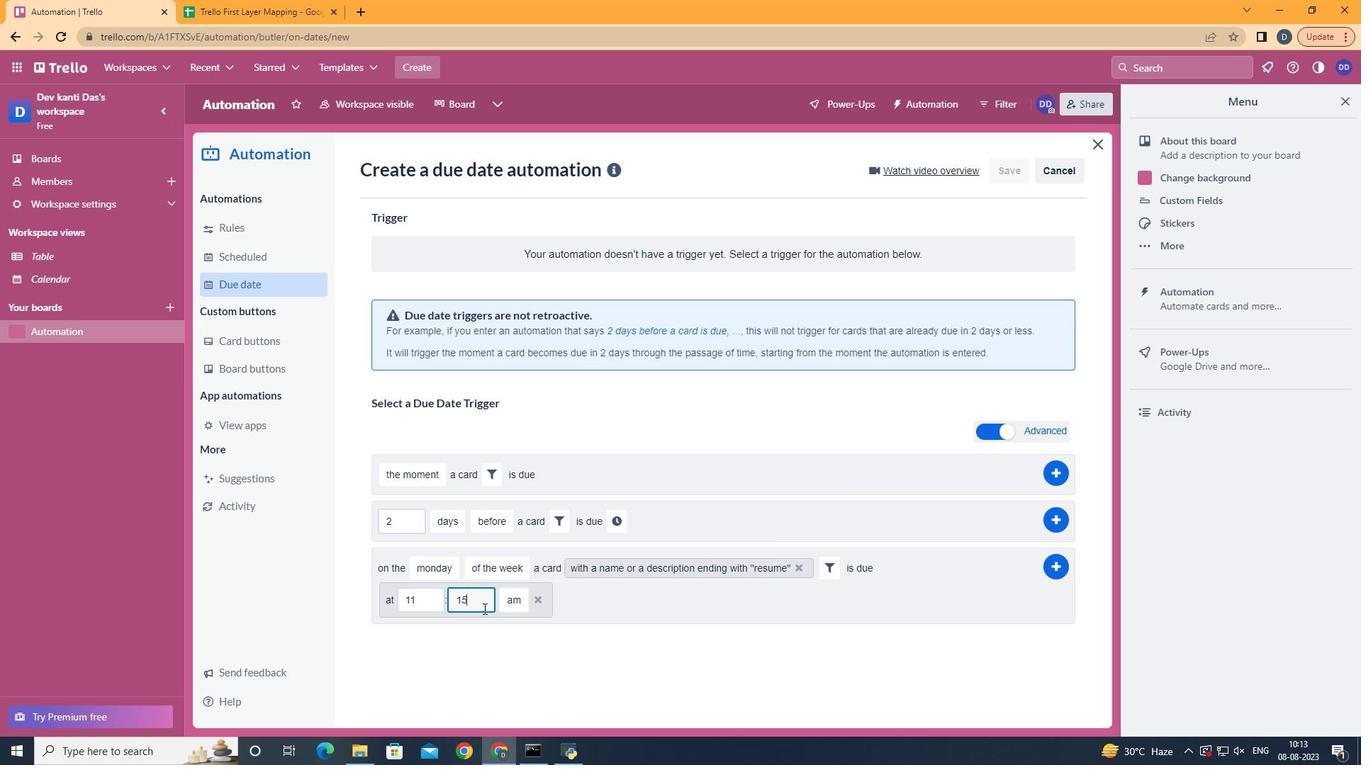 
Action: Key pressed <Key.backspace>
Screenshot: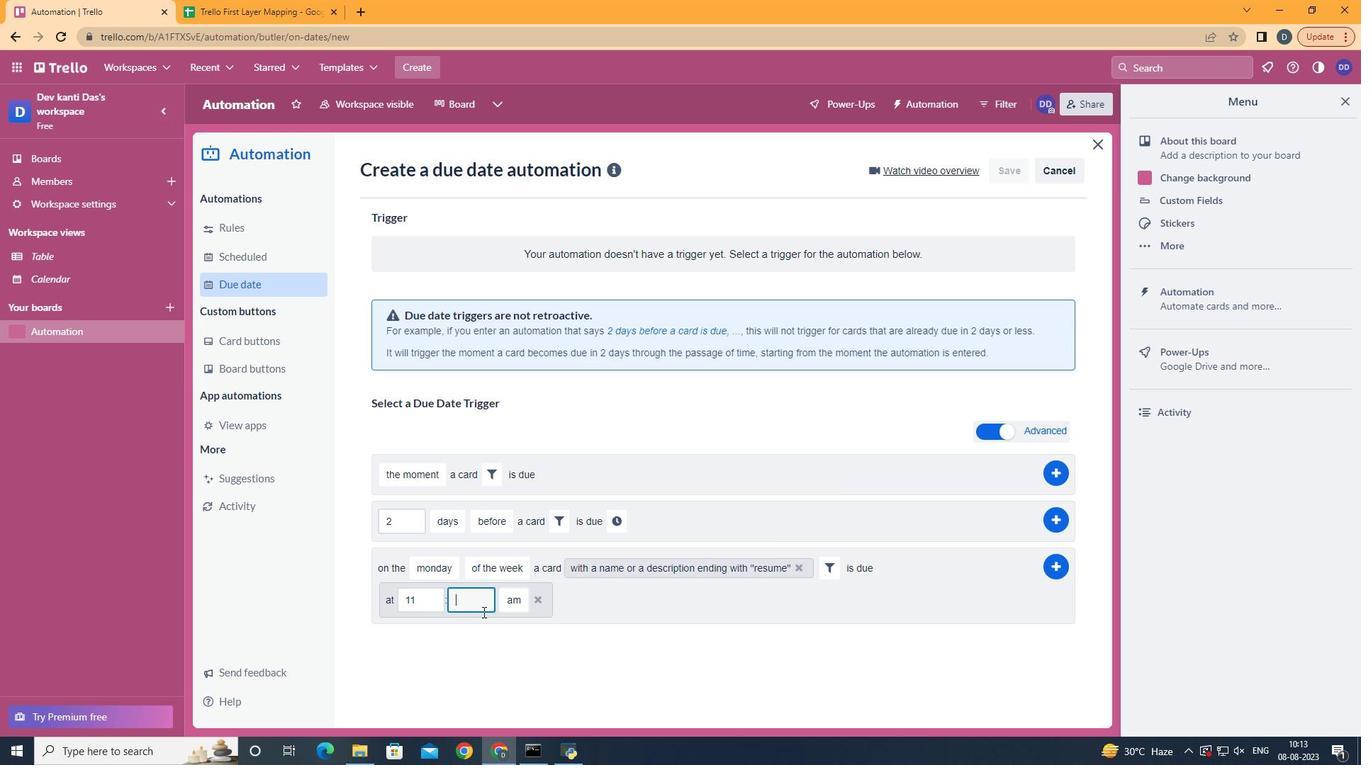 
Action: Mouse moved to (530, 603)
Screenshot: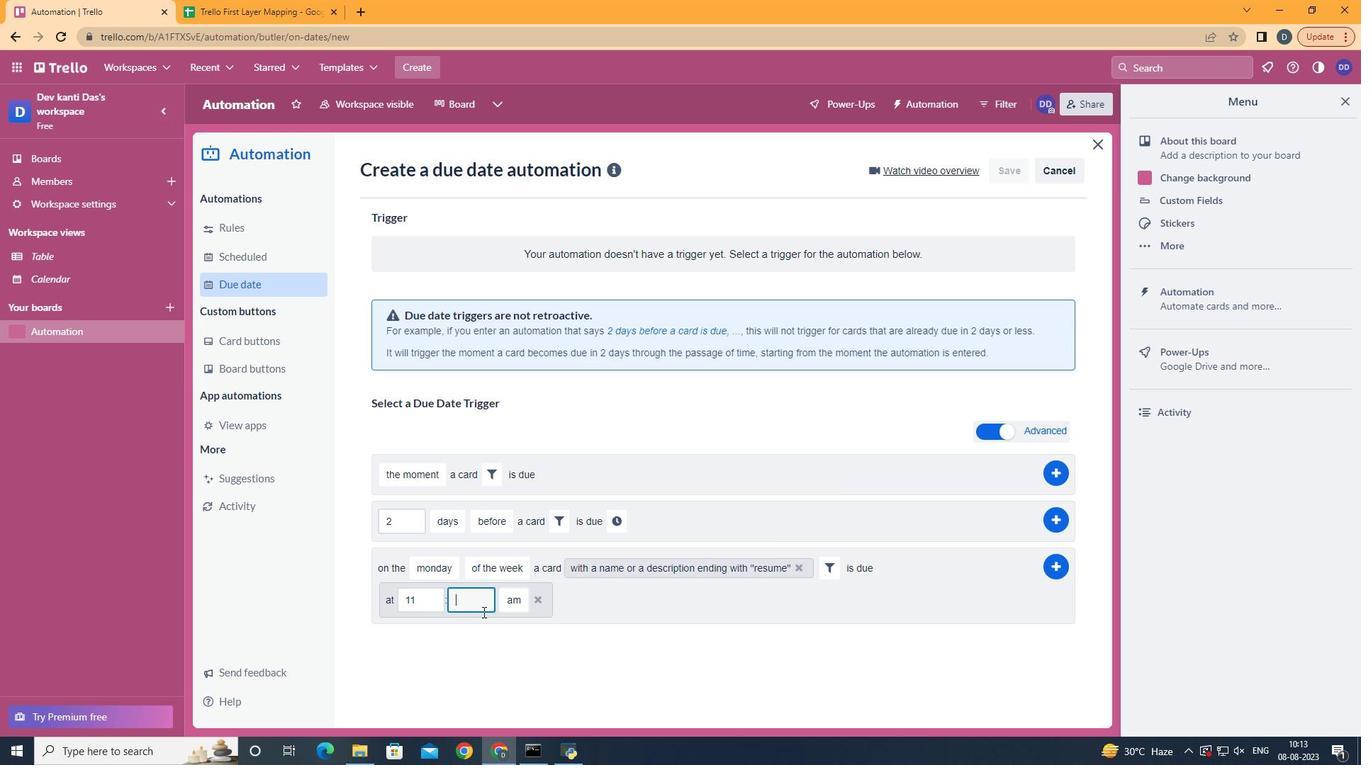 
Action: Key pressed <Key.backspace>00
Screenshot: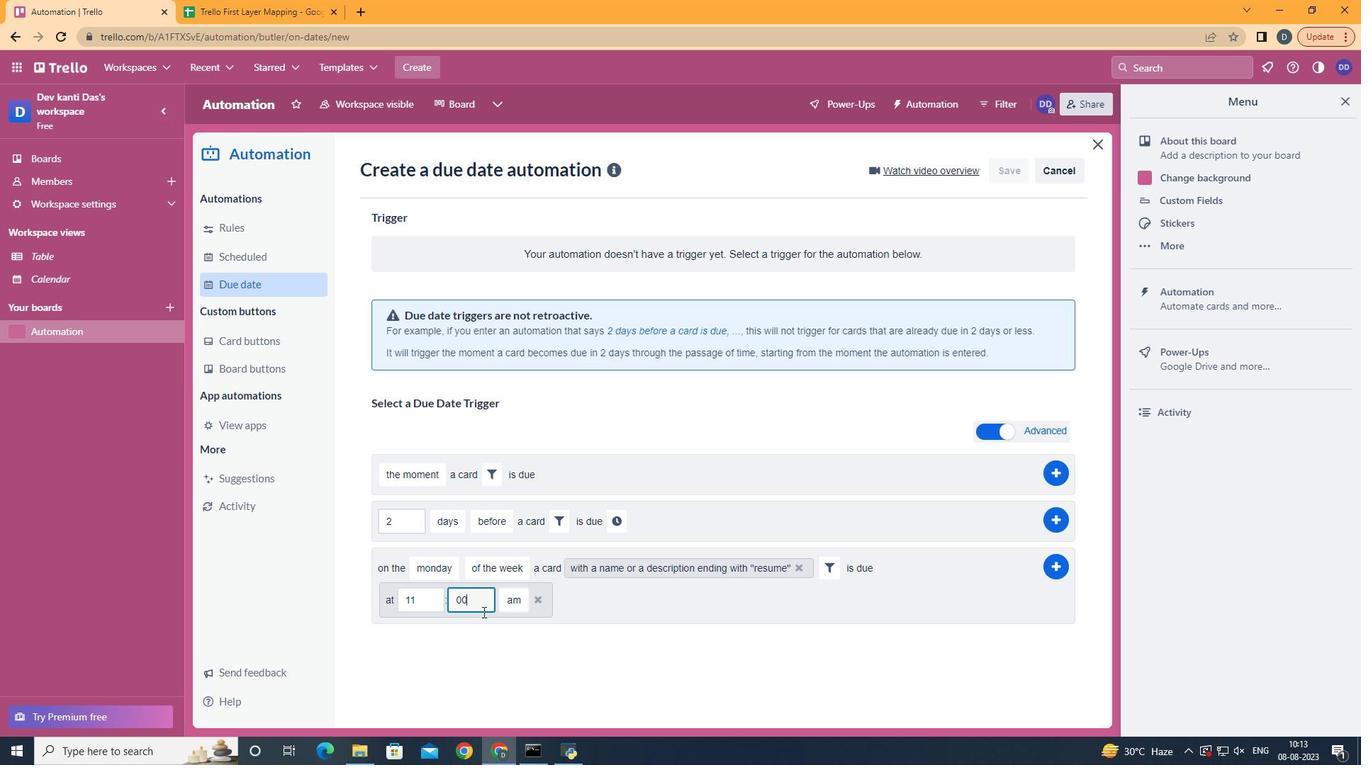 
Action: Mouse moved to (1046, 556)
Screenshot: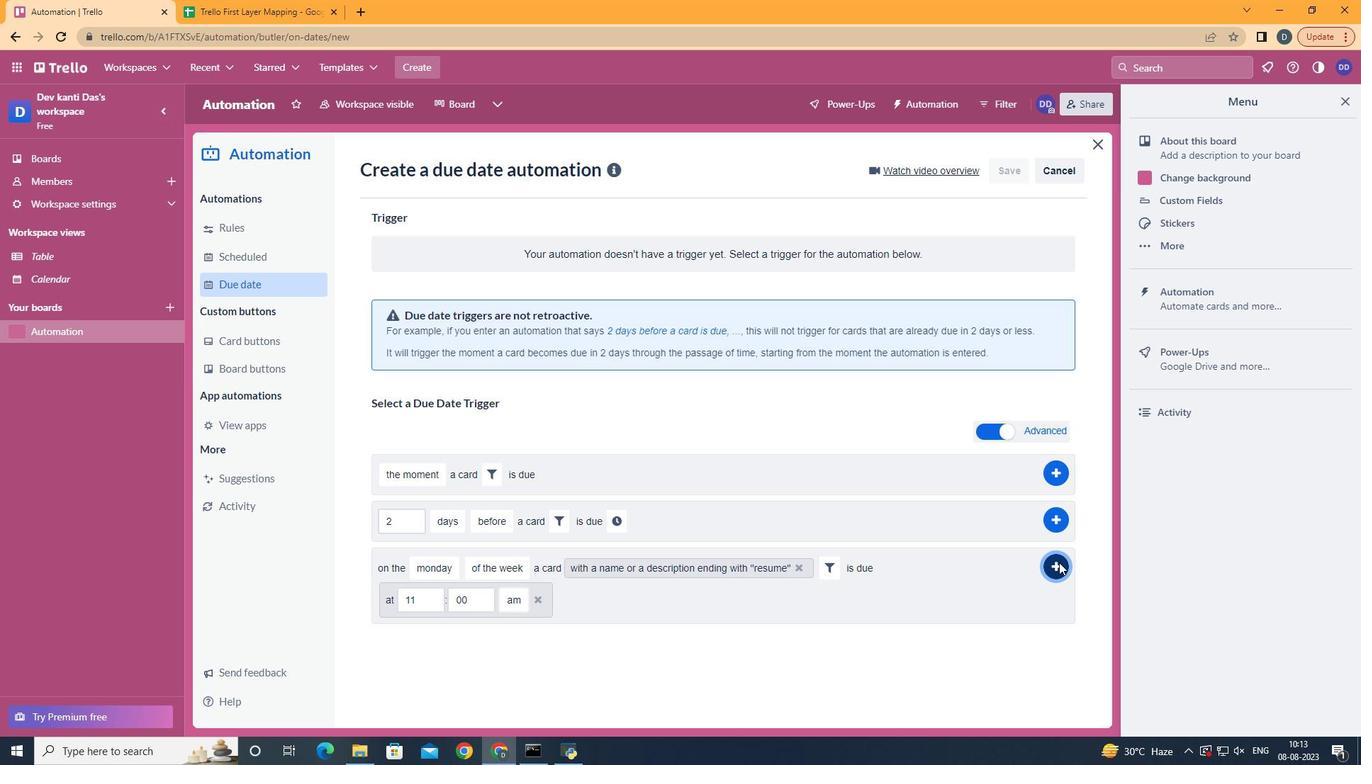 
Action: Mouse pressed left at (1046, 556)
Screenshot: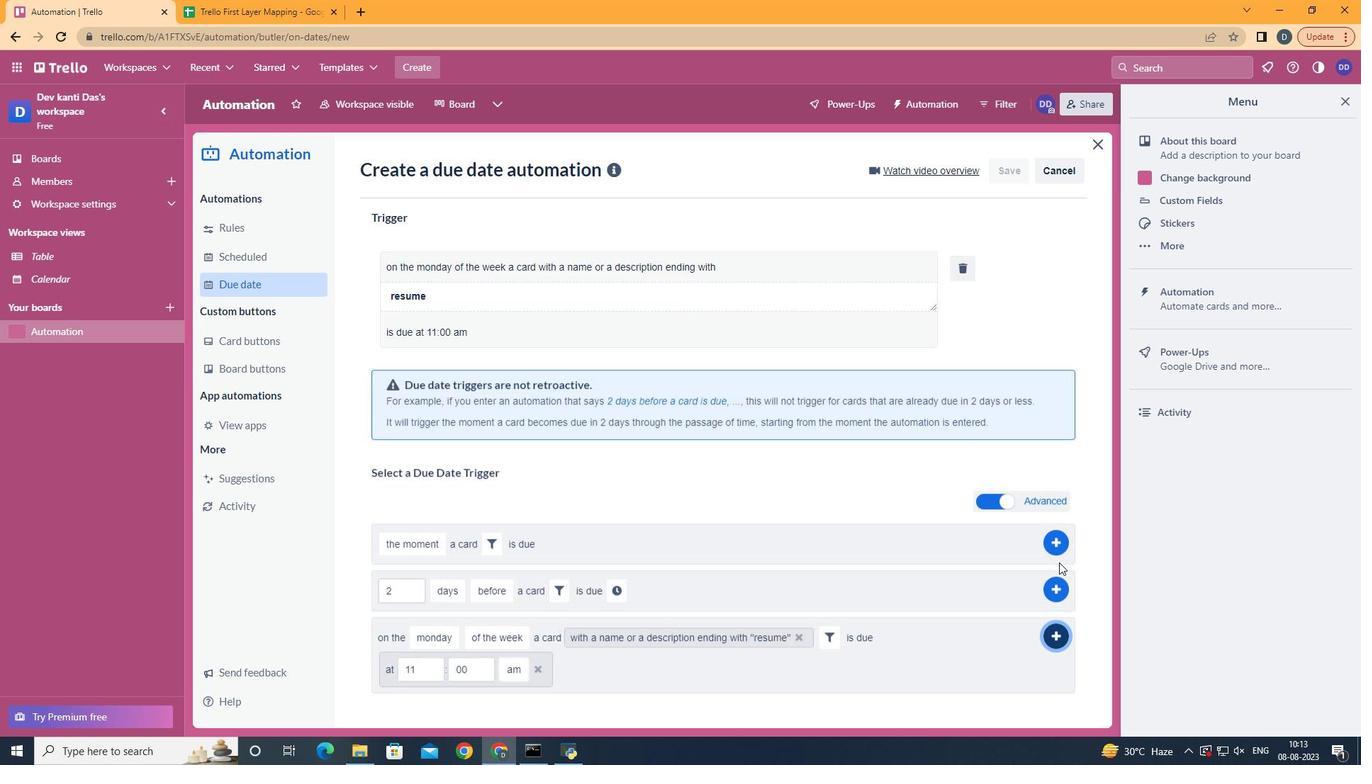 
Action: Mouse moved to (837, 338)
Screenshot: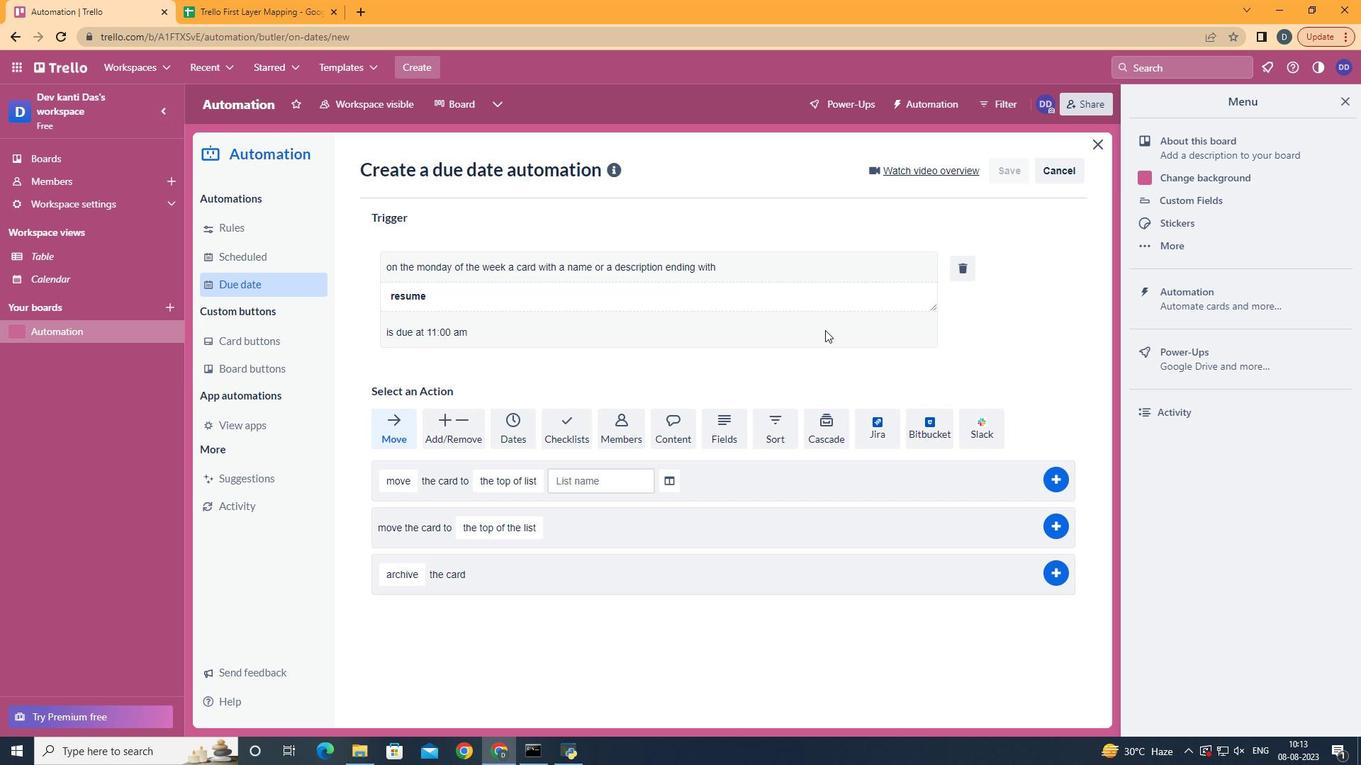 
